 Task: Search one way flight ticket for 3 adults in first from Sanford: Orlando Sanford International Airport to Greenville: Pitt-greenville Airport on 5-2-2023. Stops: Non-stop only. Choice of flights is Emirates. Number of bags: 11 checked bags. Price is upto 35000. Outbound departure time preference is 12:30.
Action: Mouse moved to (274, 366)
Screenshot: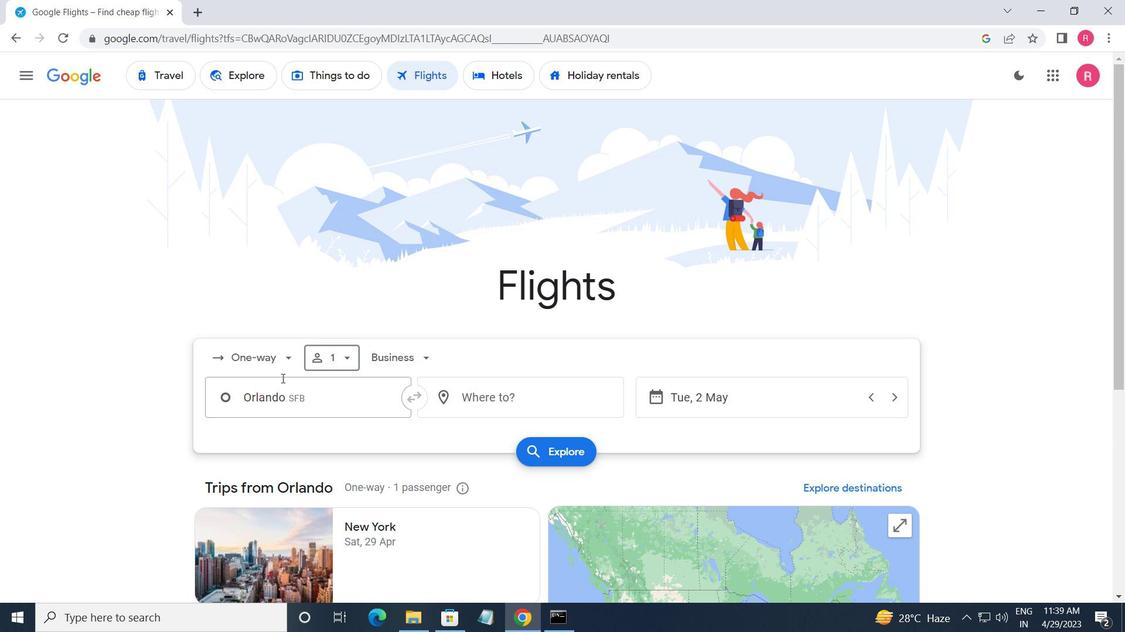 
Action: Mouse pressed left at (274, 366)
Screenshot: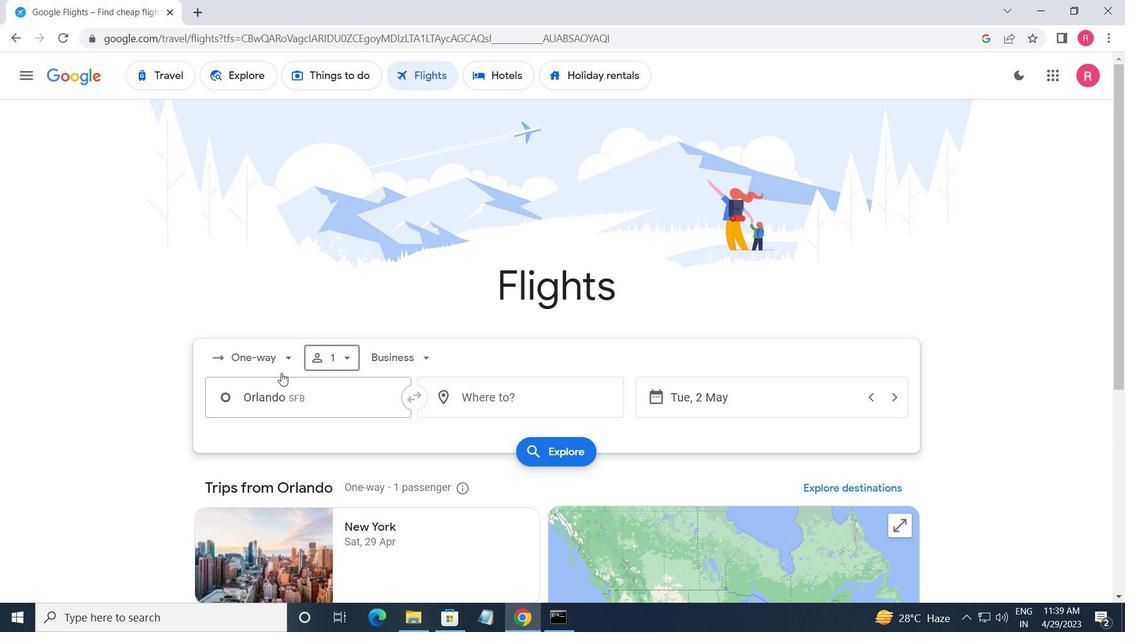
Action: Mouse moved to (277, 426)
Screenshot: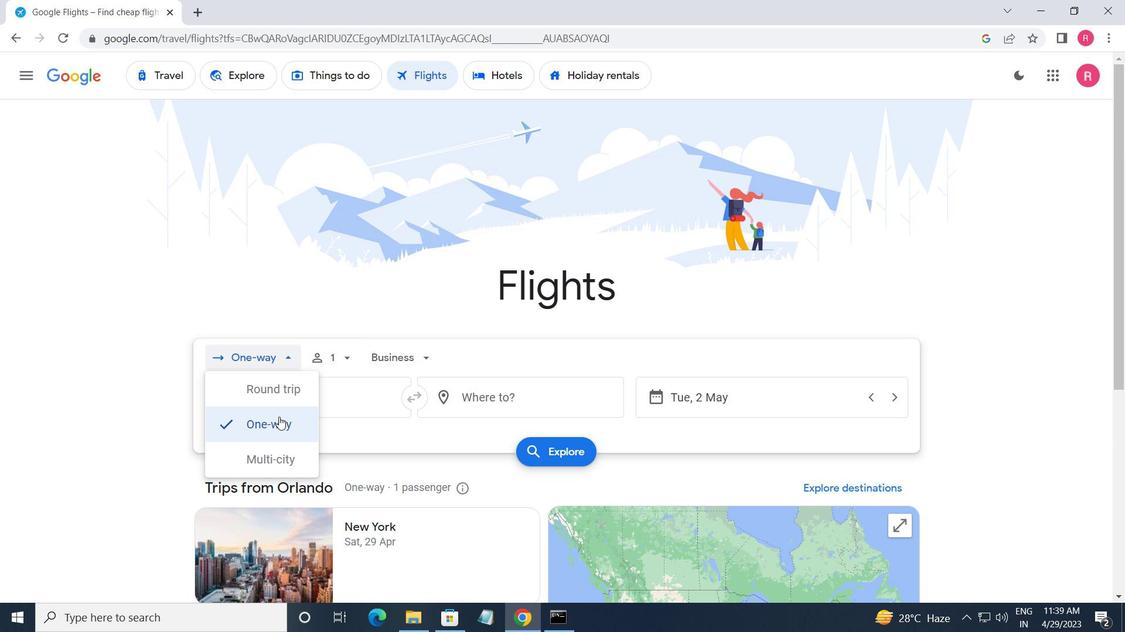 
Action: Mouse pressed left at (277, 426)
Screenshot: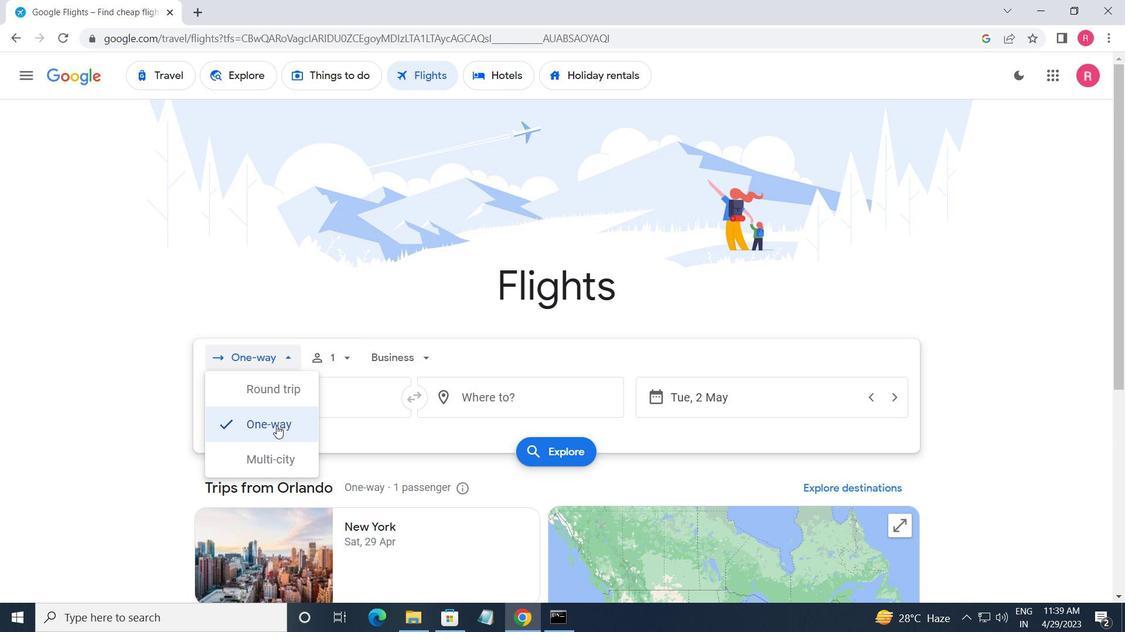 
Action: Mouse moved to (337, 363)
Screenshot: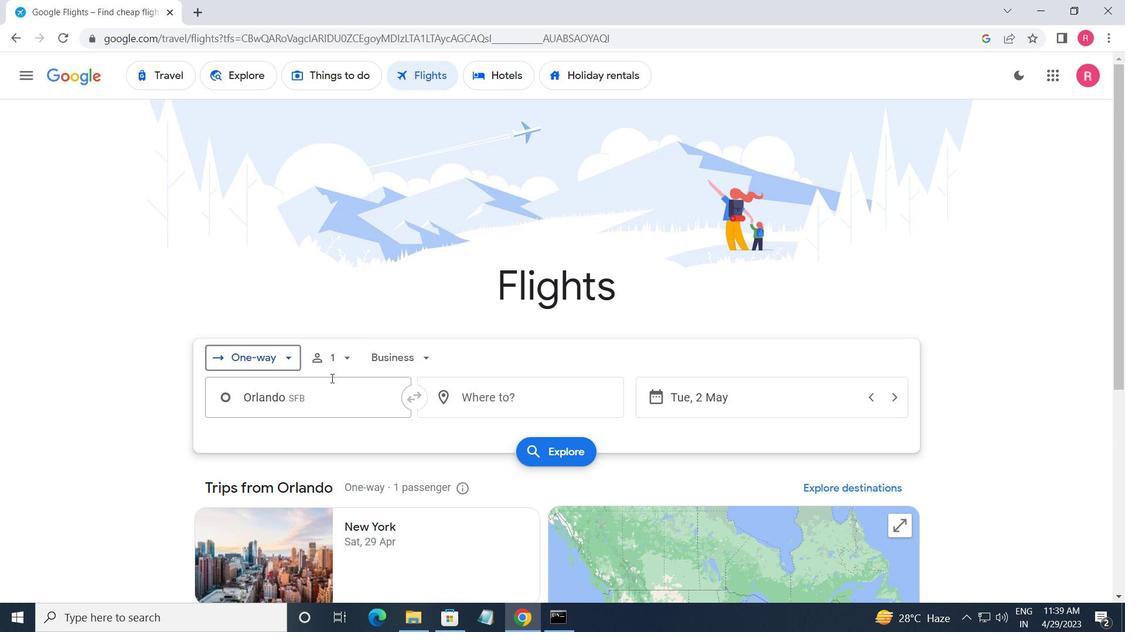 
Action: Mouse pressed left at (337, 363)
Screenshot: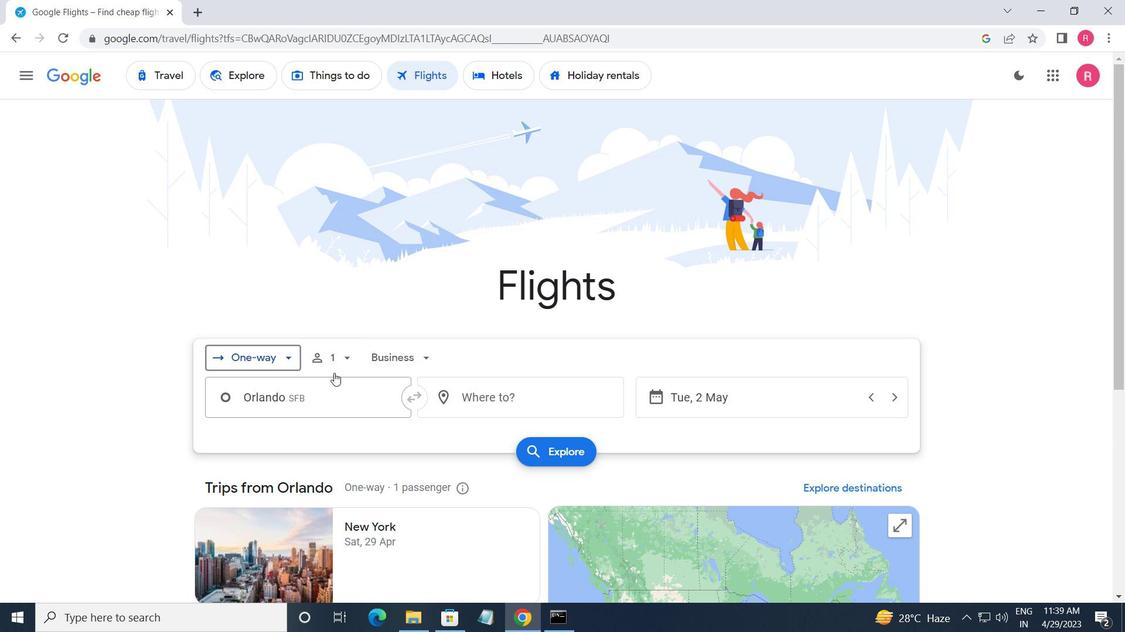 
Action: Mouse moved to (454, 399)
Screenshot: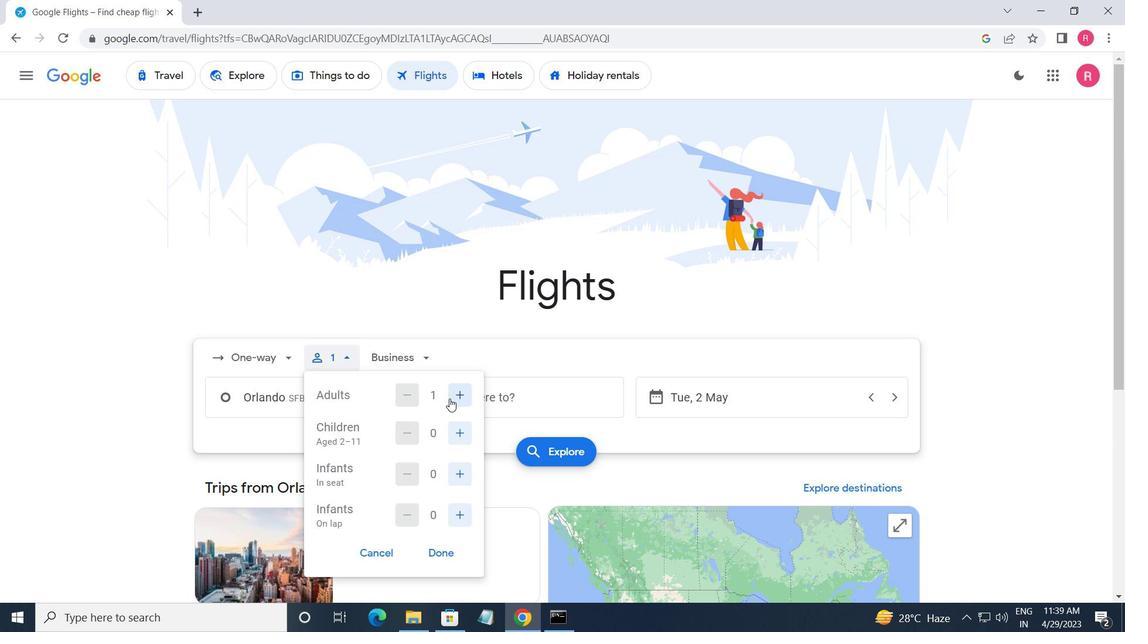 
Action: Mouse pressed left at (454, 399)
Screenshot: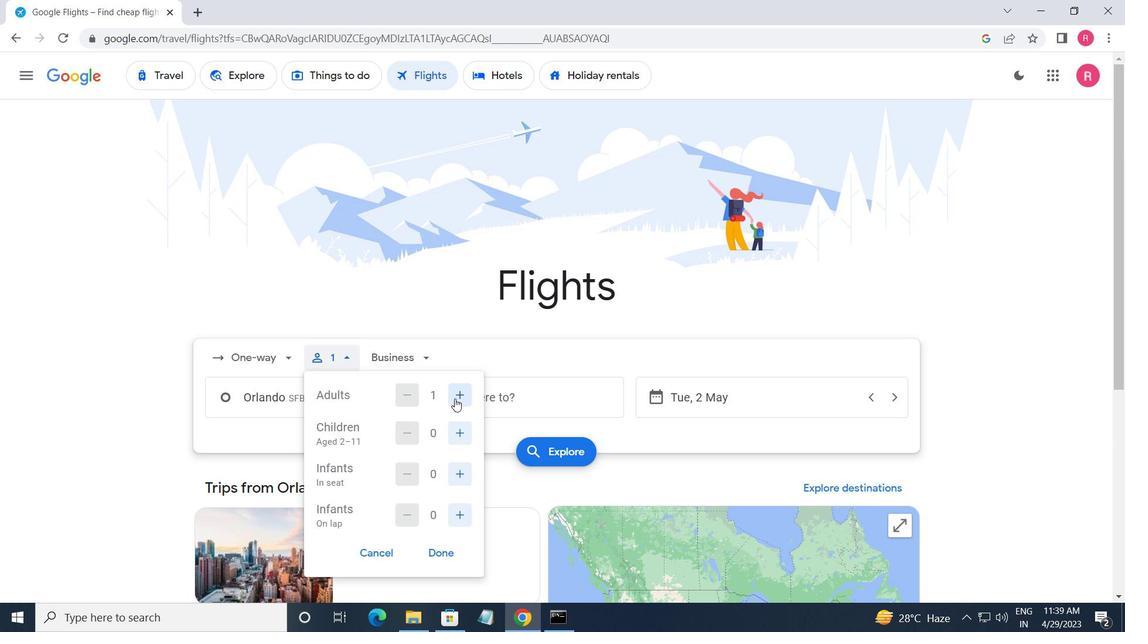 
Action: Mouse pressed left at (454, 399)
Screenshot: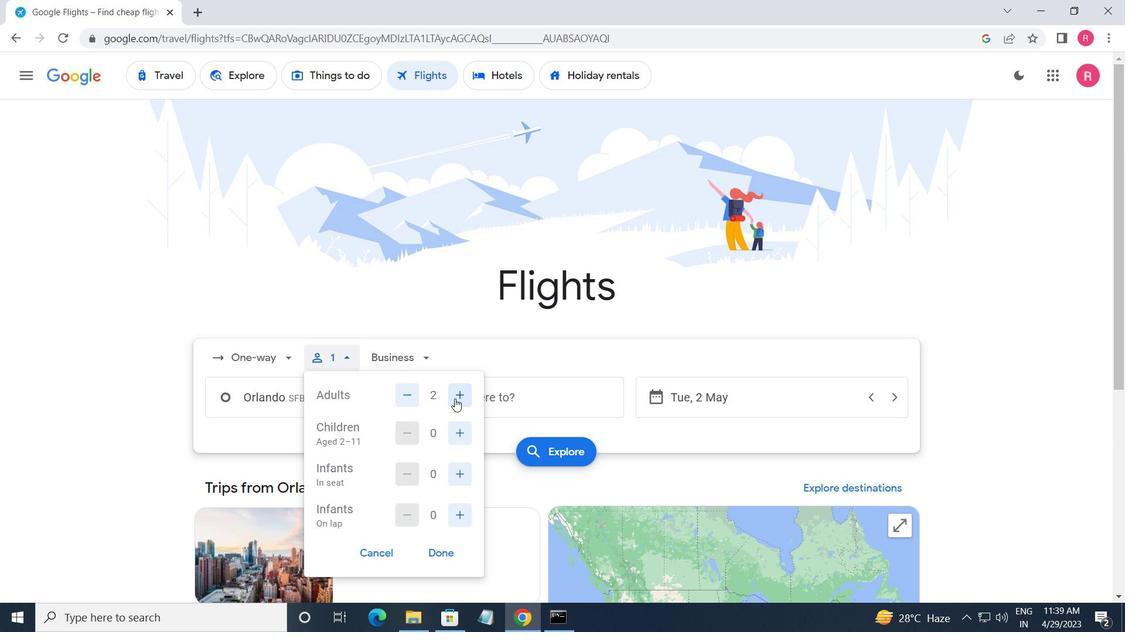 
Action: Mouse moved to (403, 362)
Screenshot: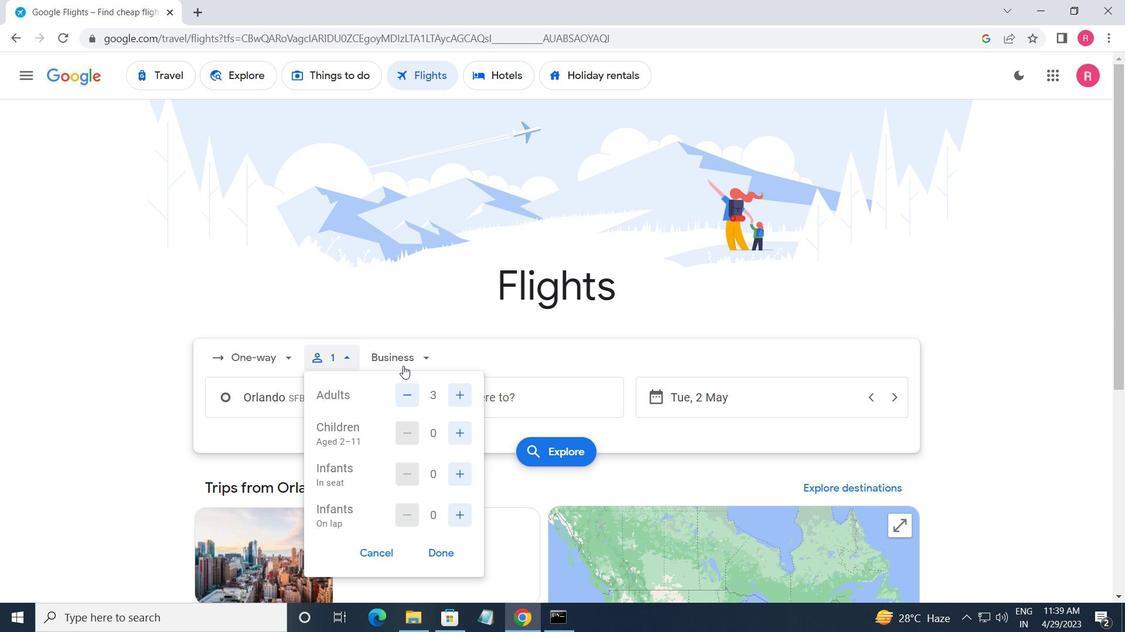 
Action: Mouse pressed left at (403, 362)
Screenshot: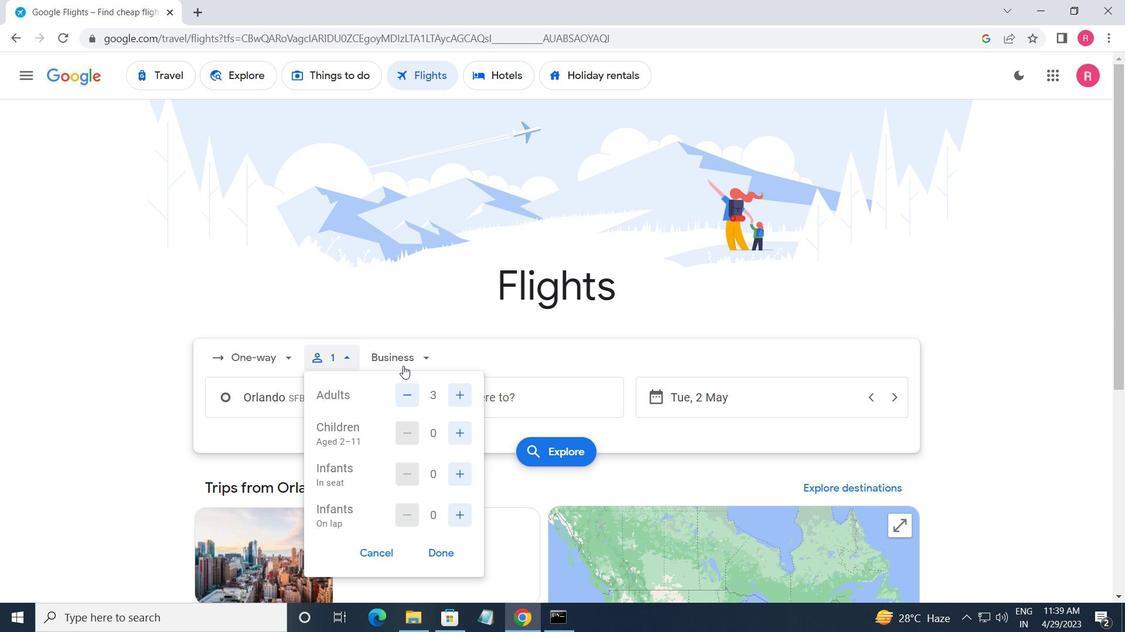 
Action: Mouse moved to (432, 488)
Screenshot: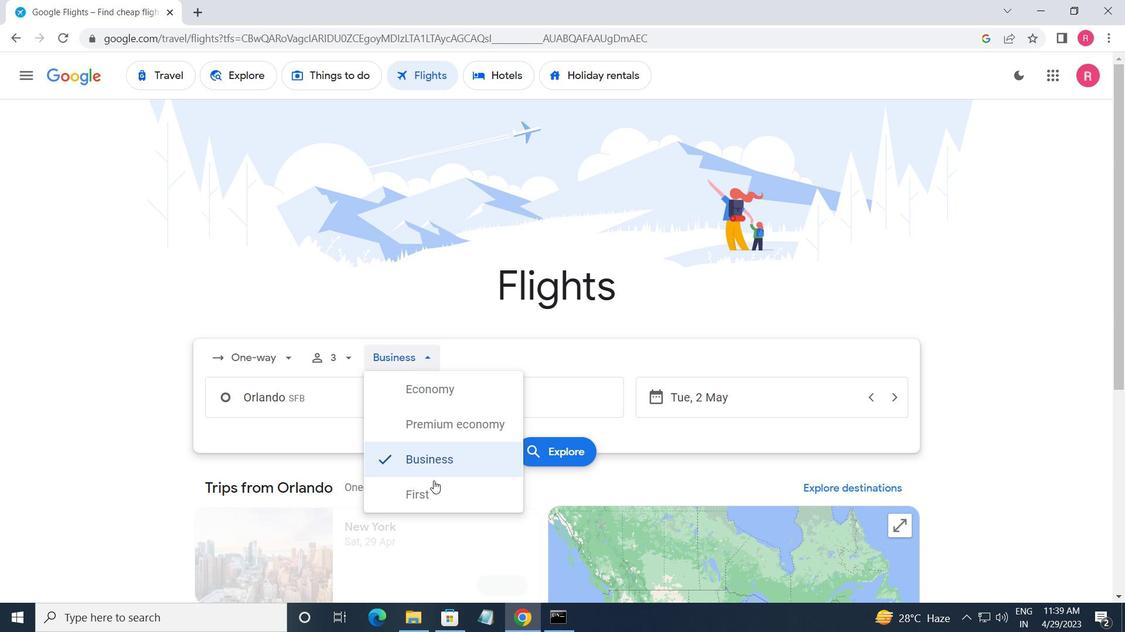 
Action: Mouse pressed left at (432, 488)
Screenshot: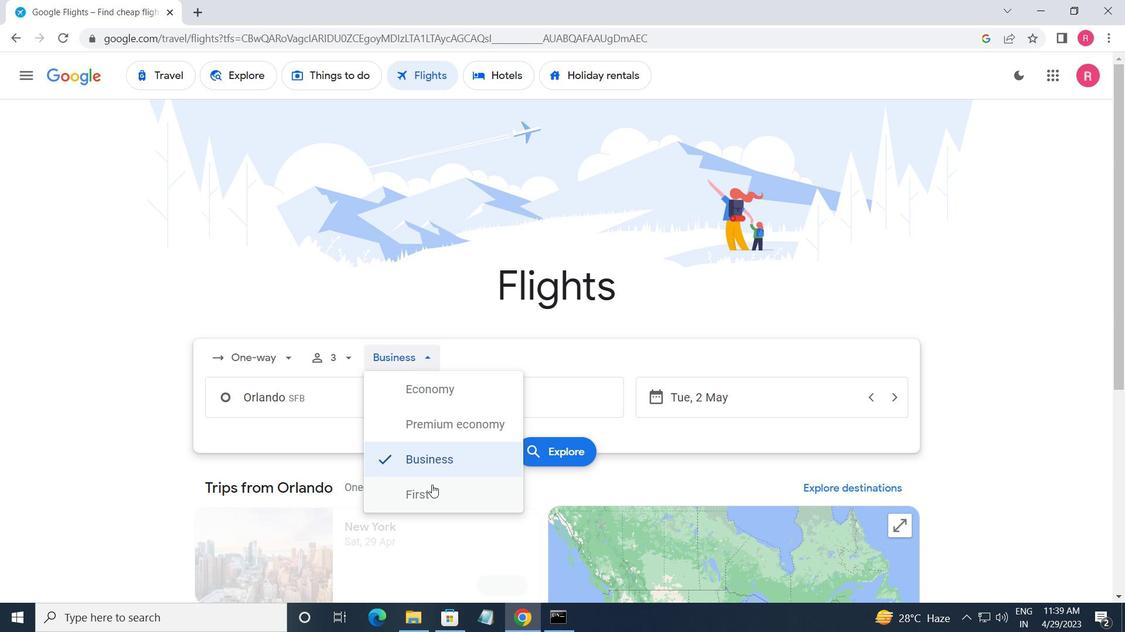 
Action: Mouse moved to (326, 410)
Screenshot: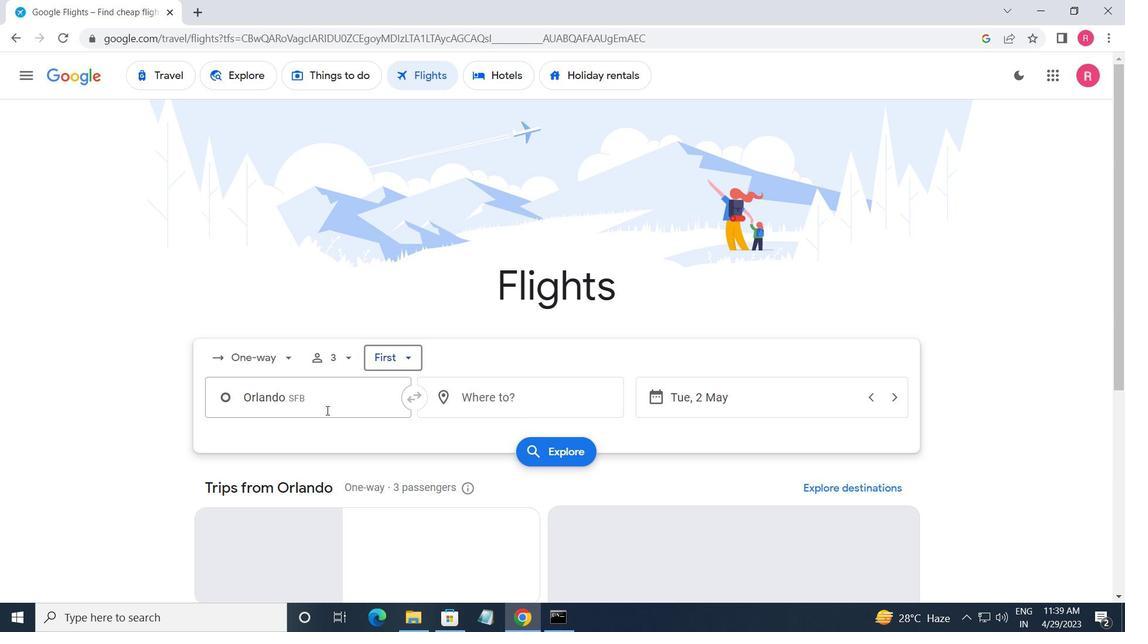 
Action: Mouse pressed left at (326, 410)
Screenshot: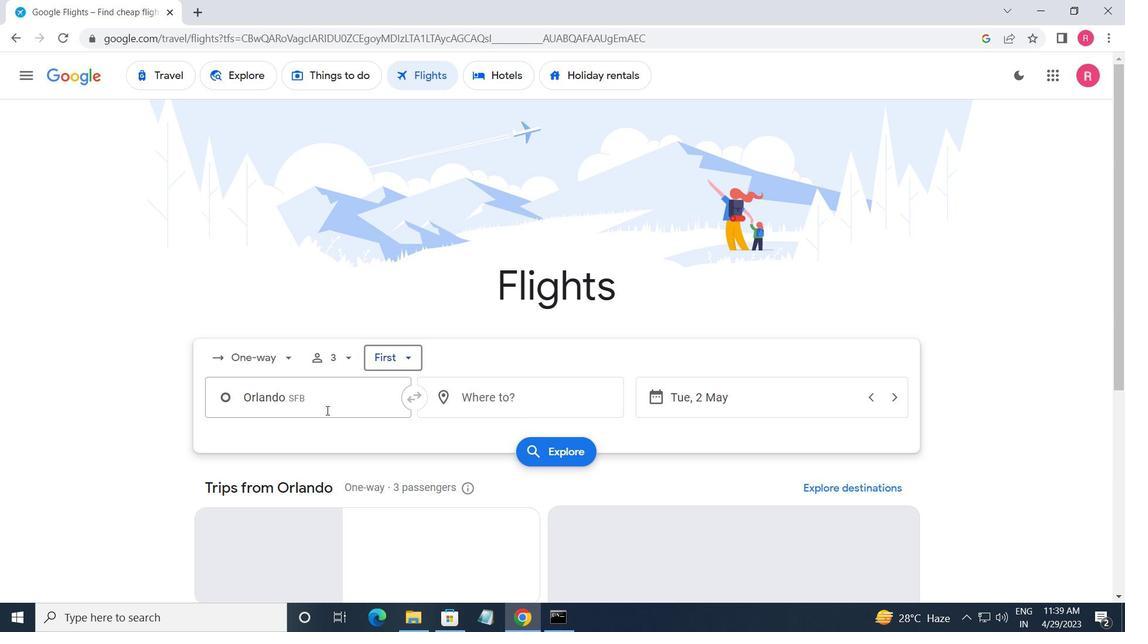 
Action: Mouse moved to (353, 513)
Screenshot: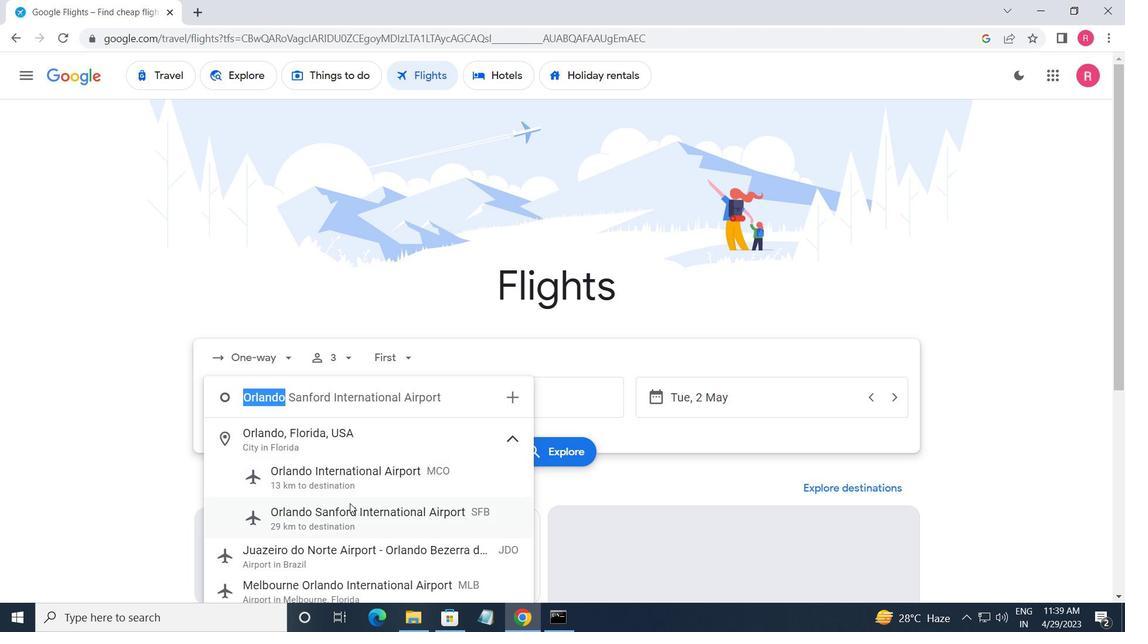 
Action: Mouse pressed left at (353, 513)
Screenshot: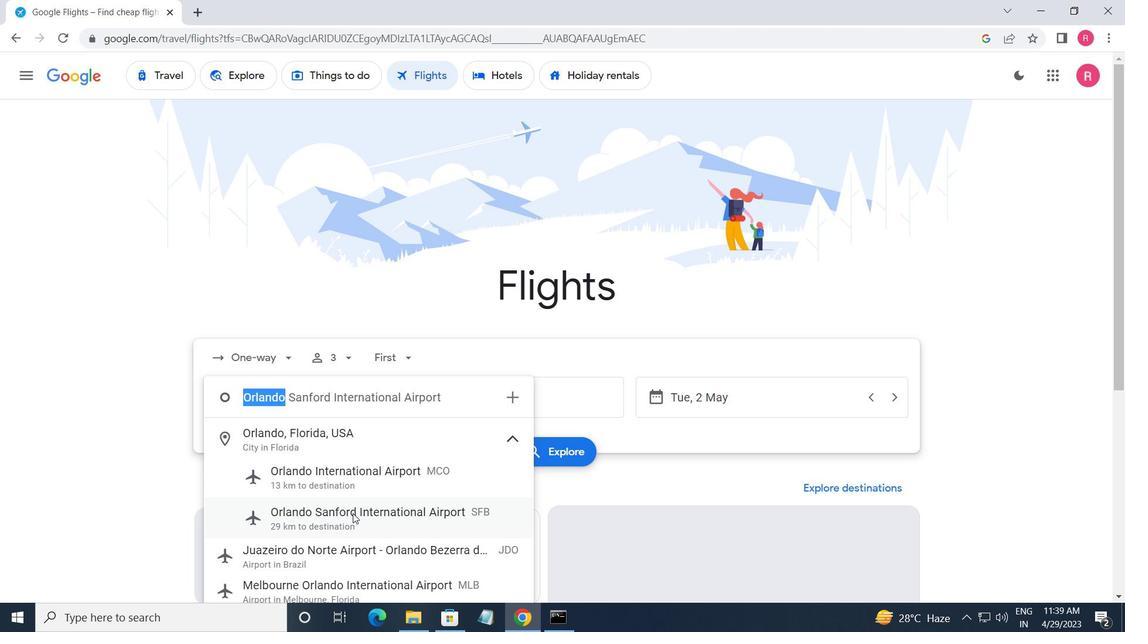 
Action: Mouse moved to (522, 396)
Screenshot: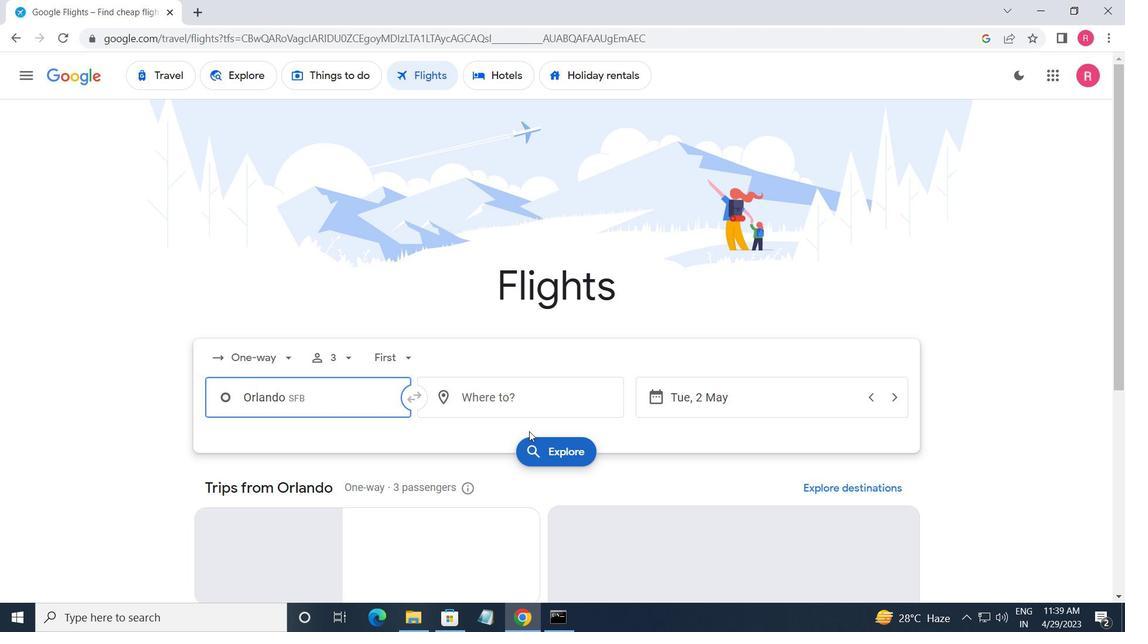 
Action: Mouse pressed left at (522, 396)
Screenshot: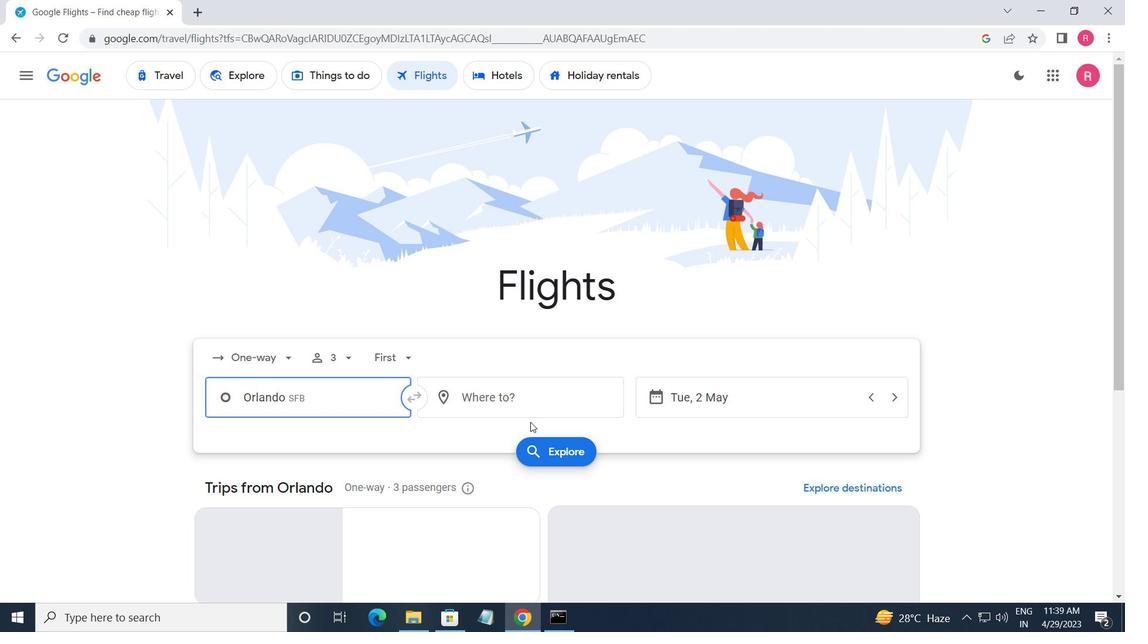 
Action: Mouse moved to (496, 540)
Screenshot: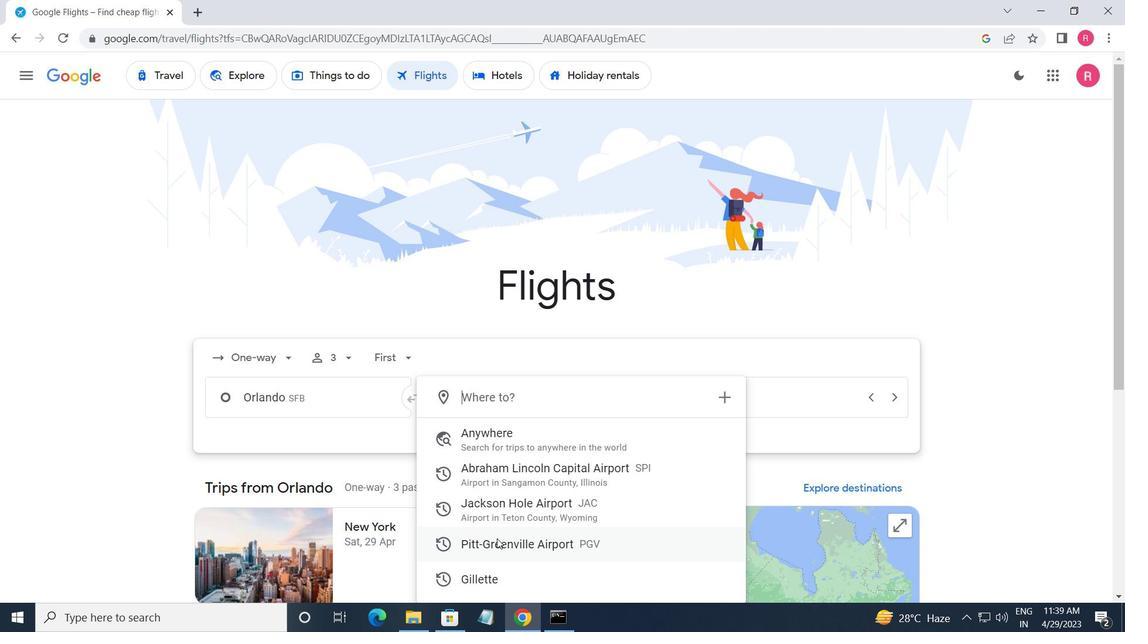 
Action: Mouse pressed left at (496, 540)
Screenshot: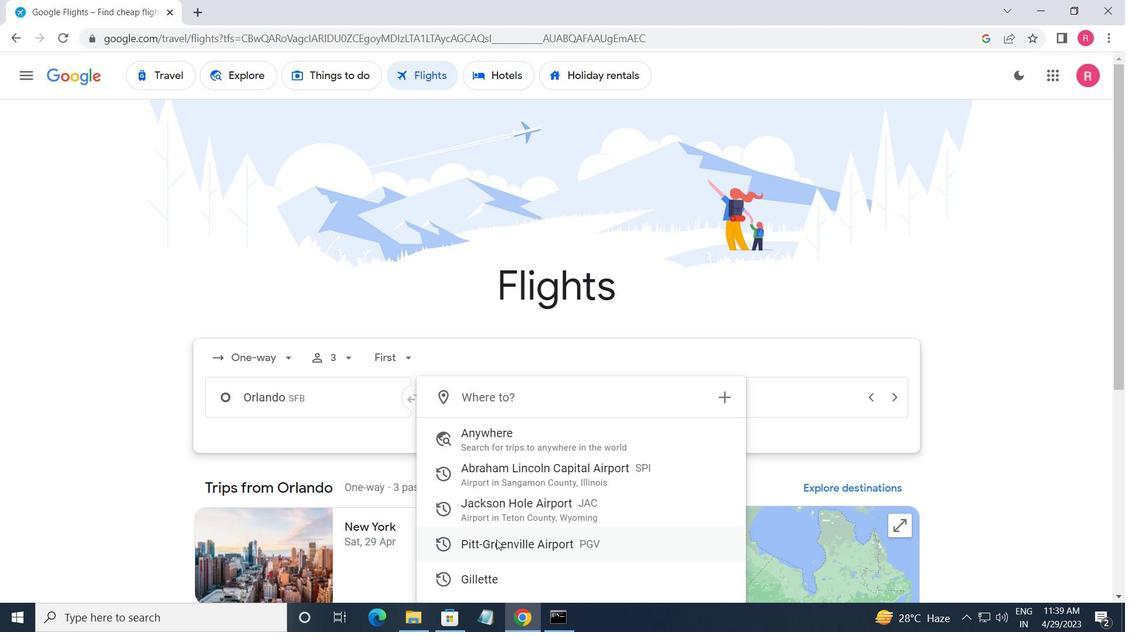 
Action: Mouse moved to (730, 393)
Screenshot: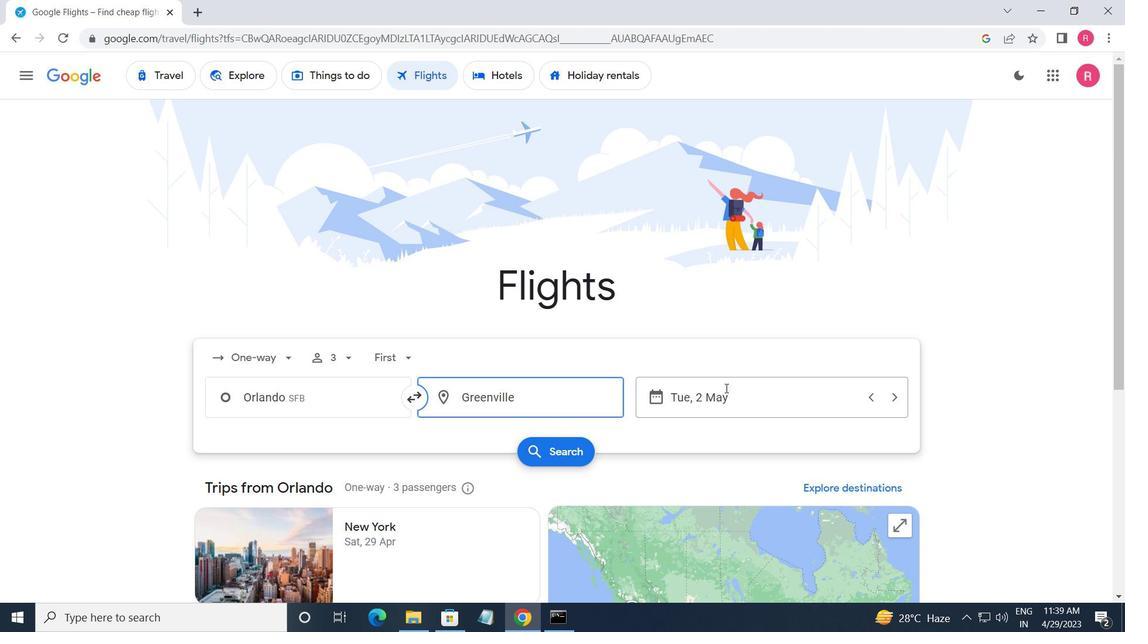 
Action: Mouse pressed left at (730, 393)
Screenshot: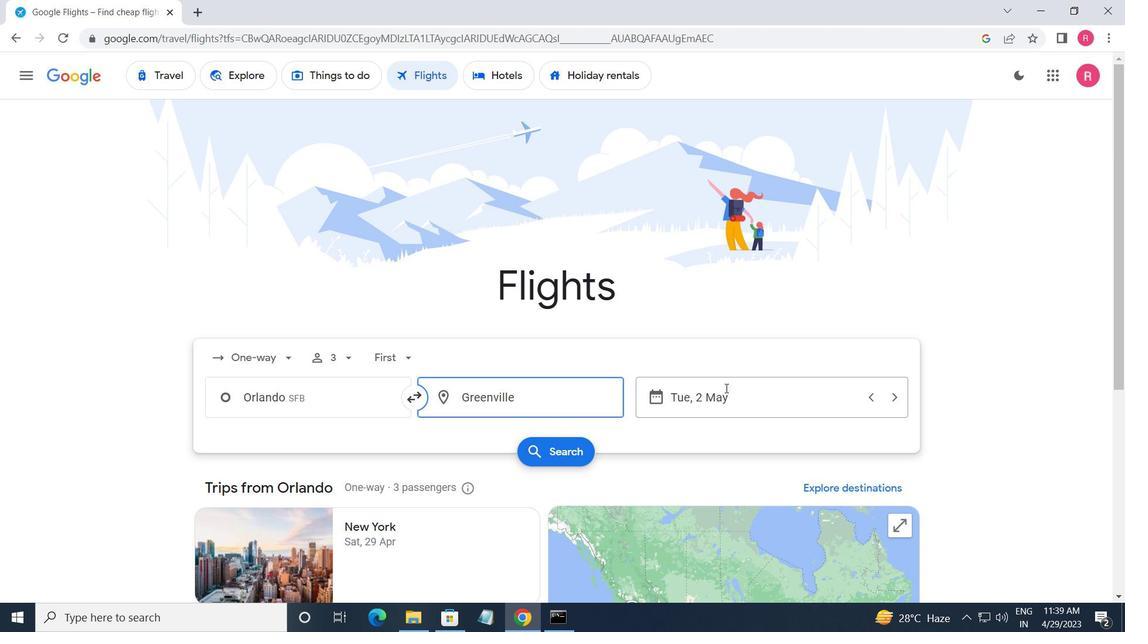 
Action: Mouse moved to (736, 332)
Screenshot: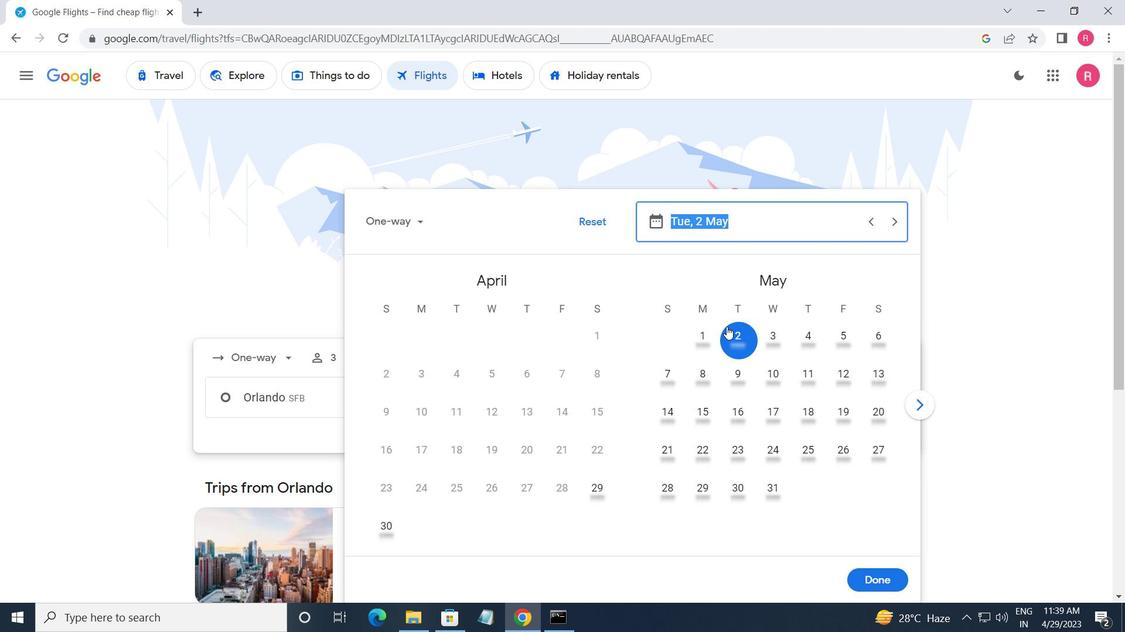 
Action: Mouse pressed left at (736, 332)
Screenshot: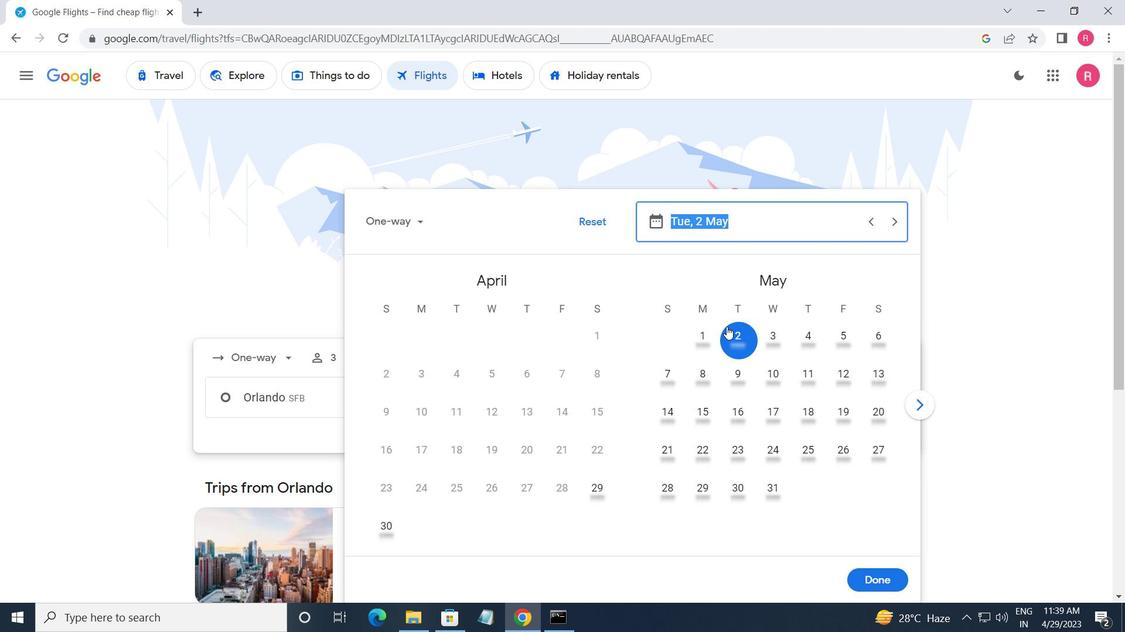
Action: Mouse moved to (872, 584)
Screenshot: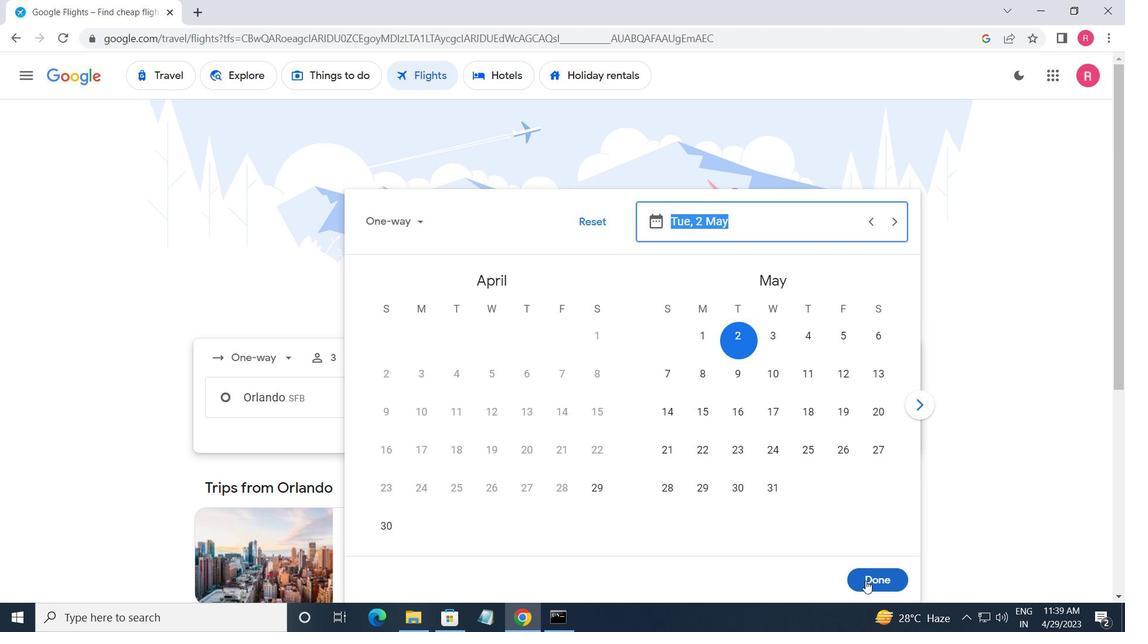 
Action: Mouse pressed left at (872, 584)
Screenshot: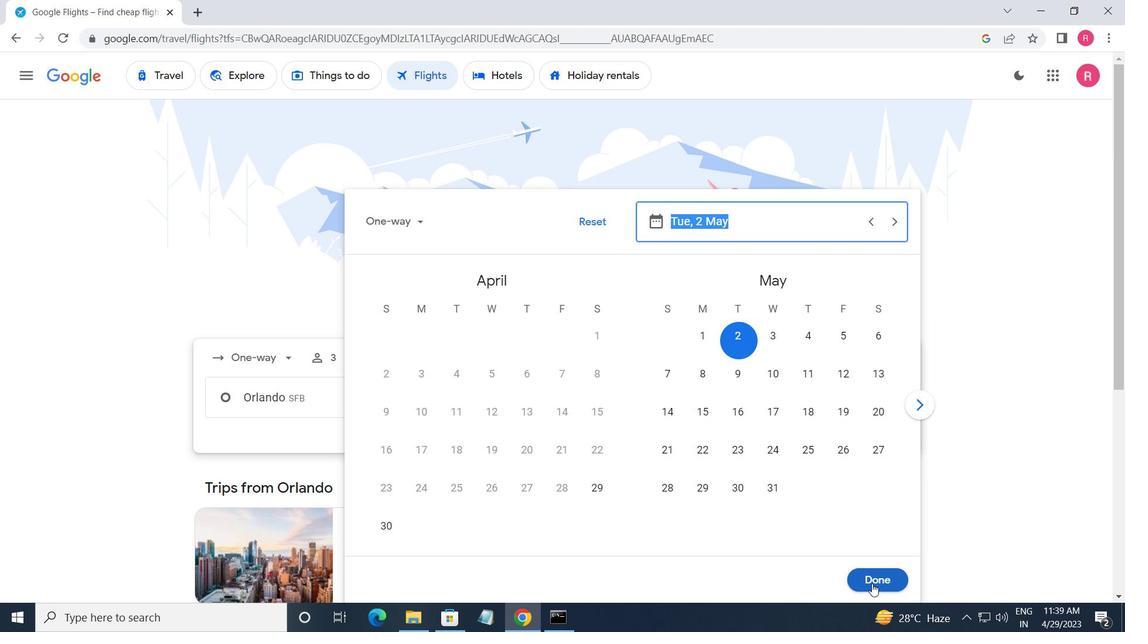 
Action: Mouse moved to (552, 450)
Screenshot: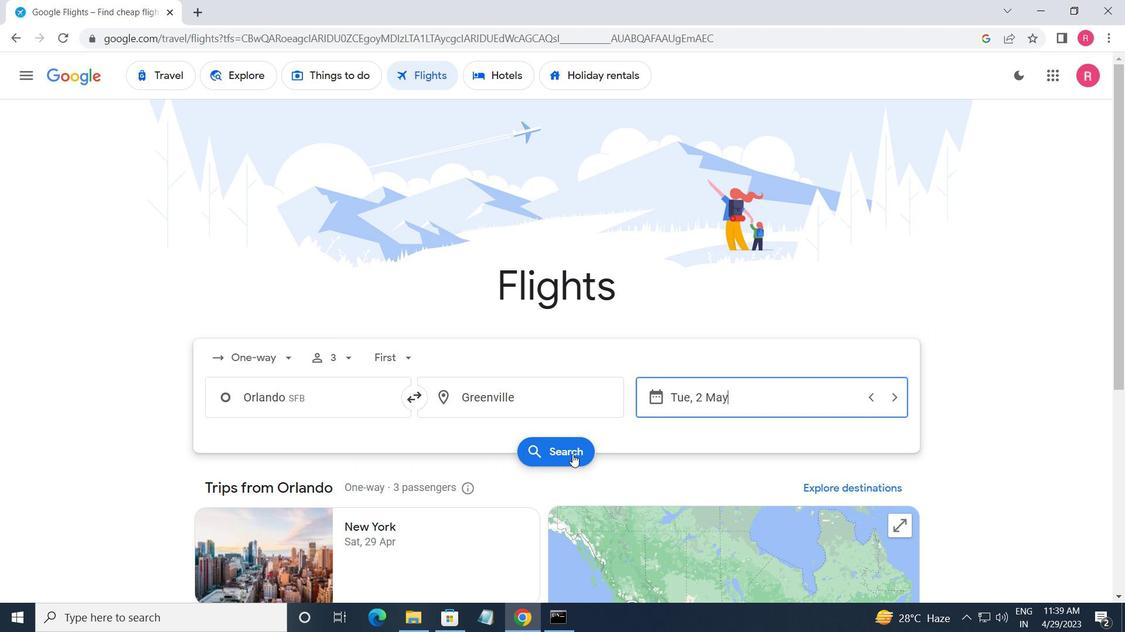 
Action: Mouse pressed left at (552, 450)
Screenshot: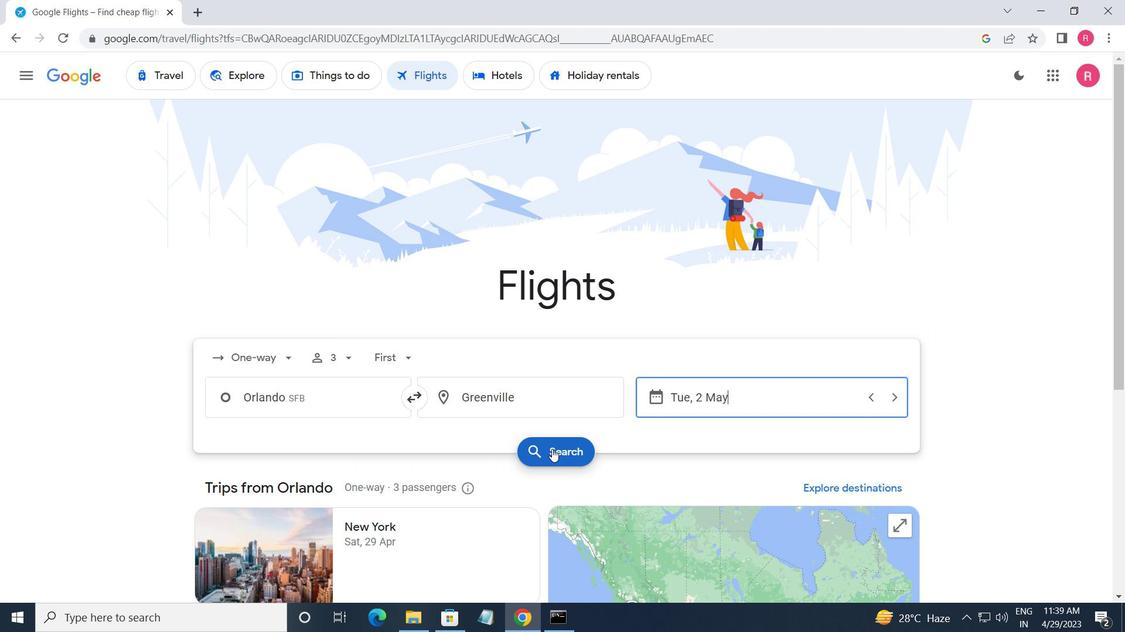 
Action: Mouse moved to (215, 214)
Screenshot: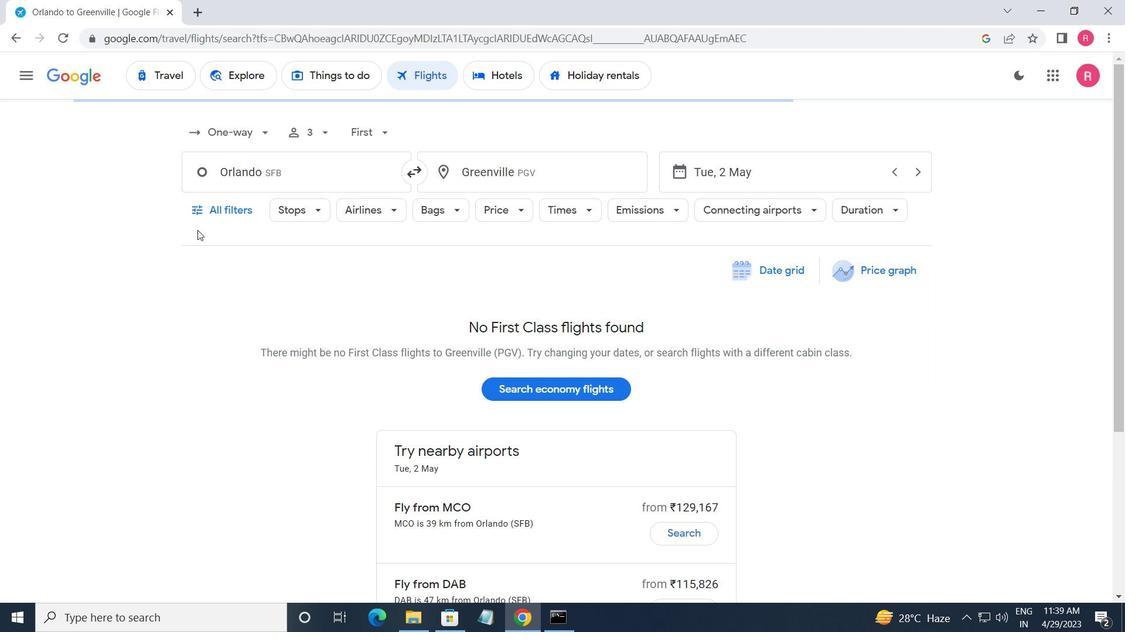 
Action: Mouse pressed left at (215, 214)
Screenshot: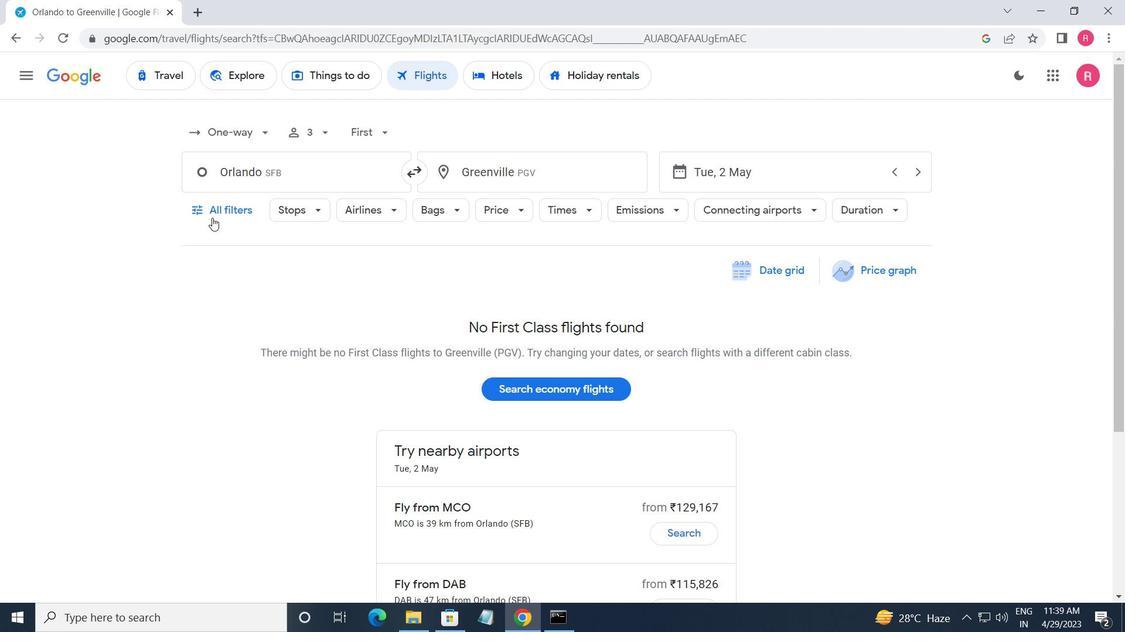 
Action: Mouse moved to (257, 356)
Screenshot: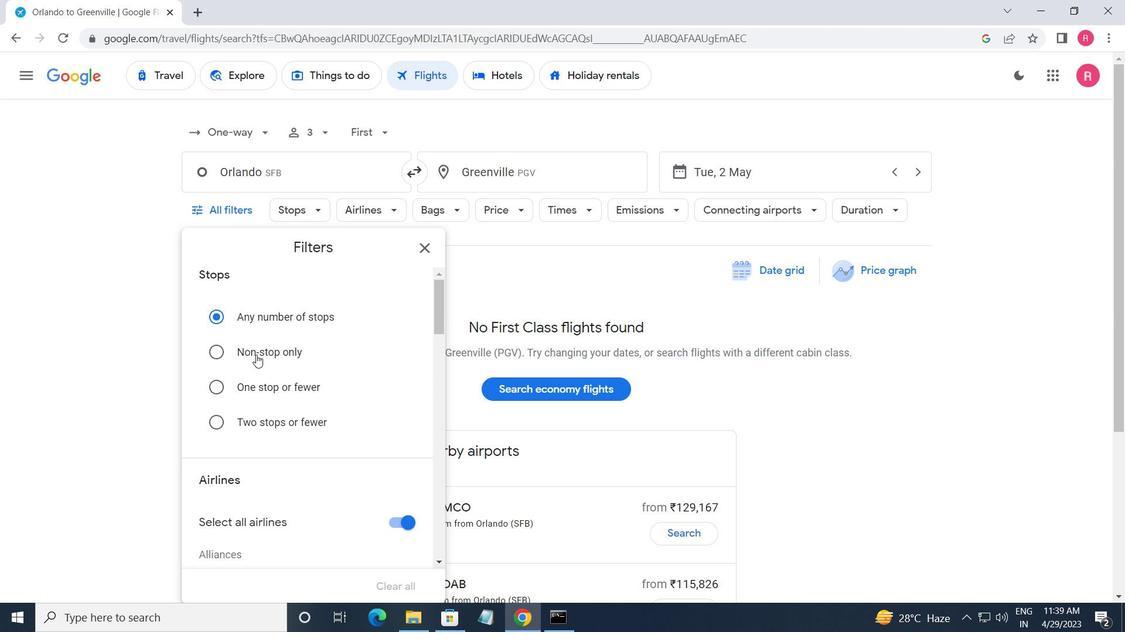 
Action: Mouse pressed left at (257, 356)
Screenshot: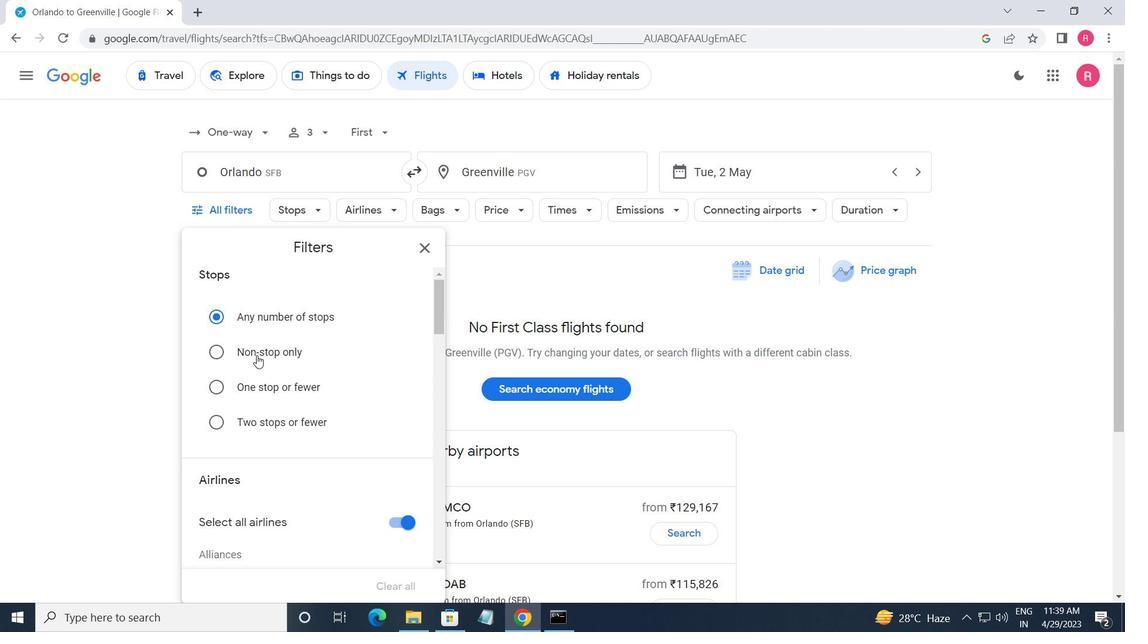 
Action: Mouse moved to (254, 358)
Screenshot: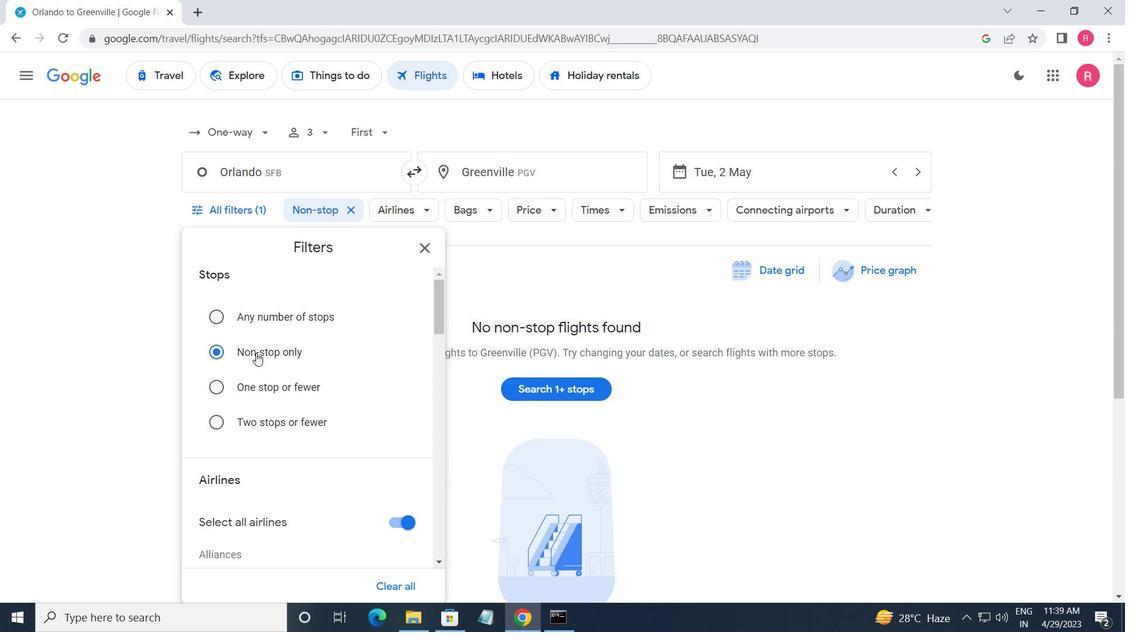 
Action: Mouse scrolled (254, 358) with delta (0, 0)
Screenshot: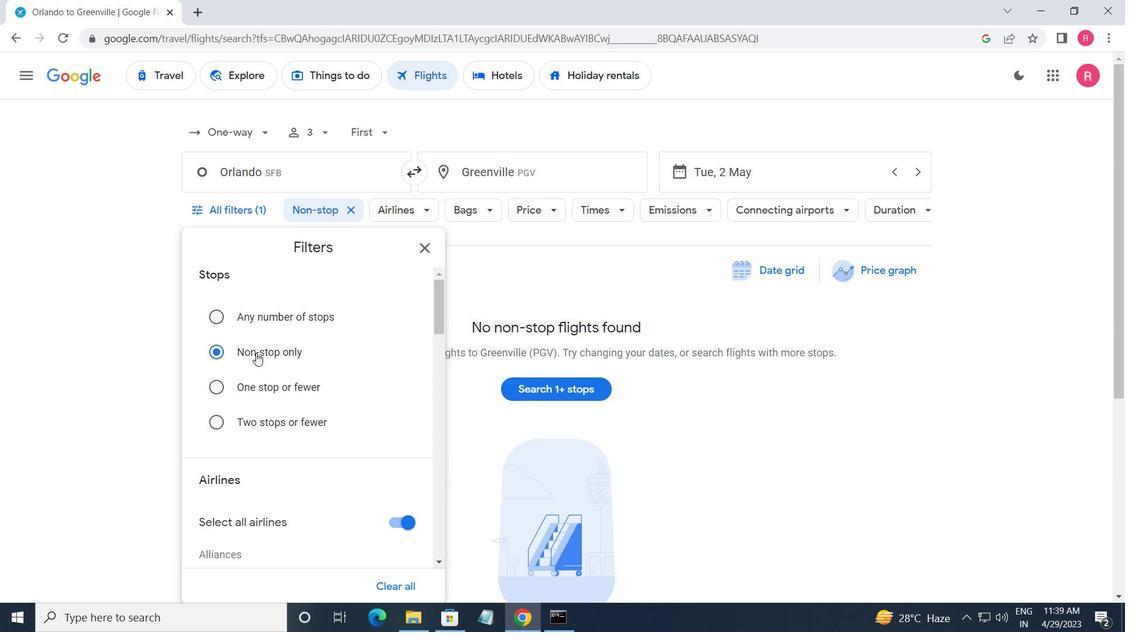 
Action: Mouse moved to (260, 365)
Screenshot: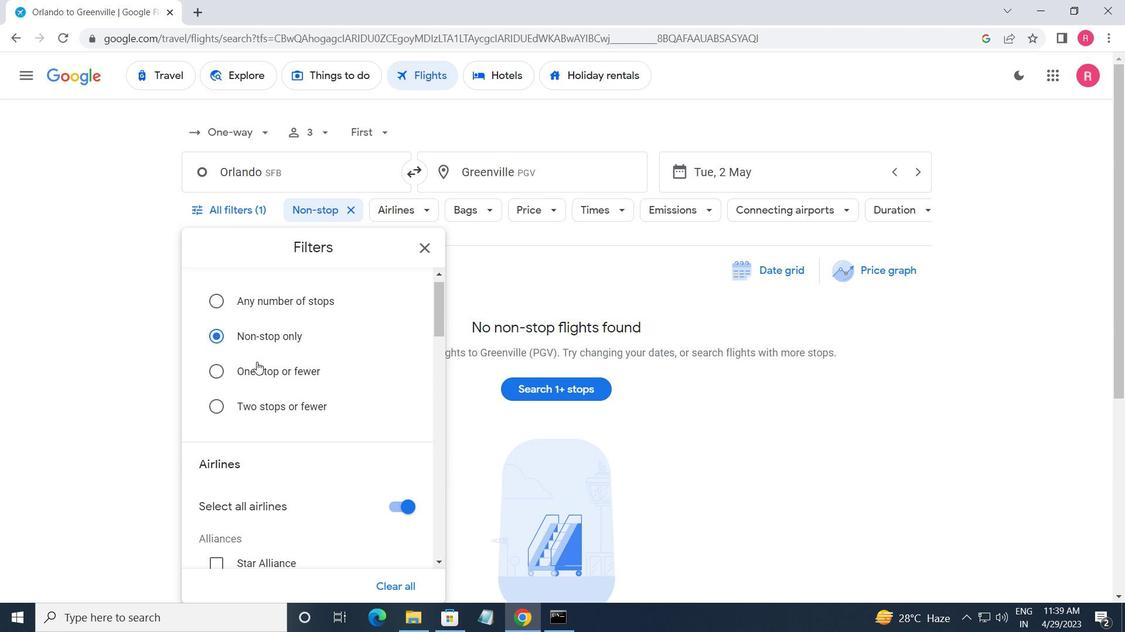 
Action: Mouse scrolled (260, 365) with delta (0, 0)
Screenshot: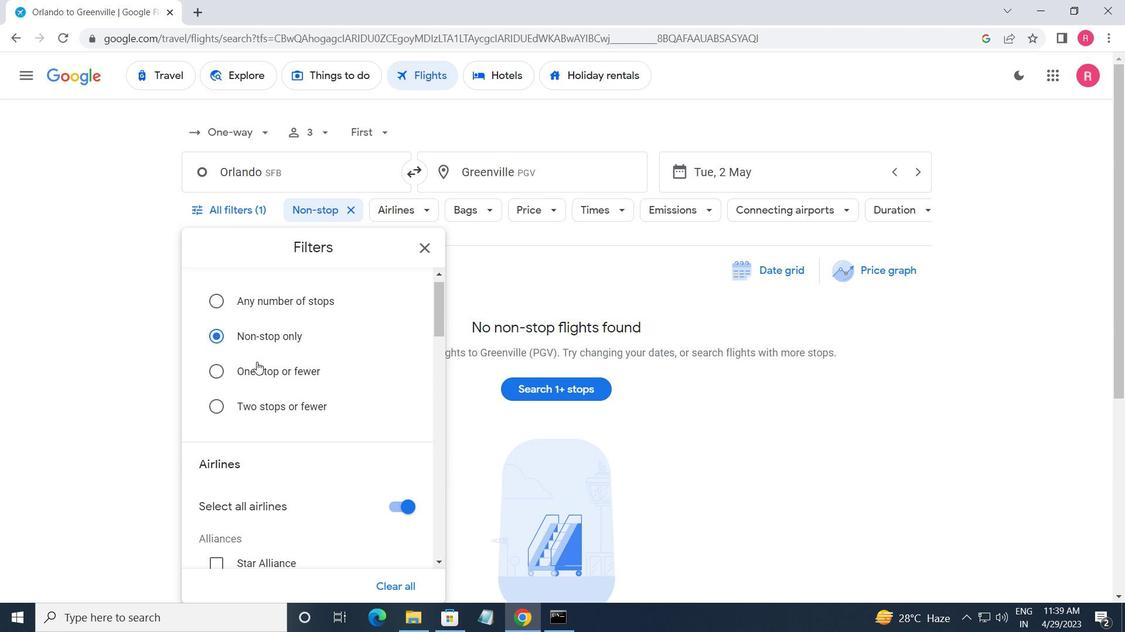
Action: Mouse moved to (401, 381)
Screenshot: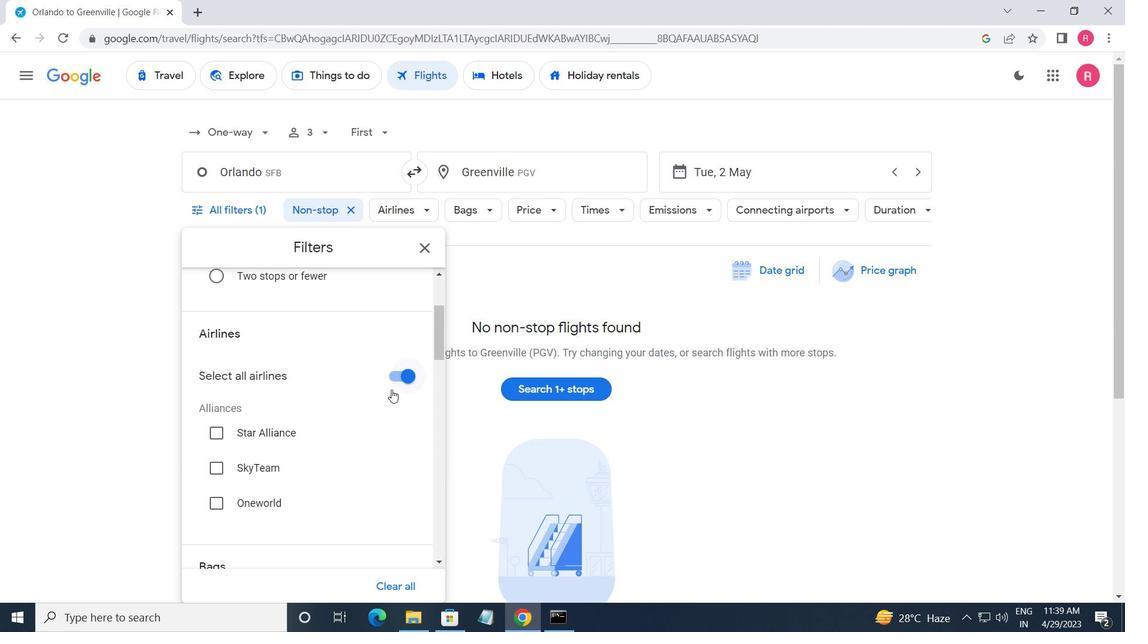 
Action: Mouse scrolled (401, 380) with delta (0, 0)
Screenshot: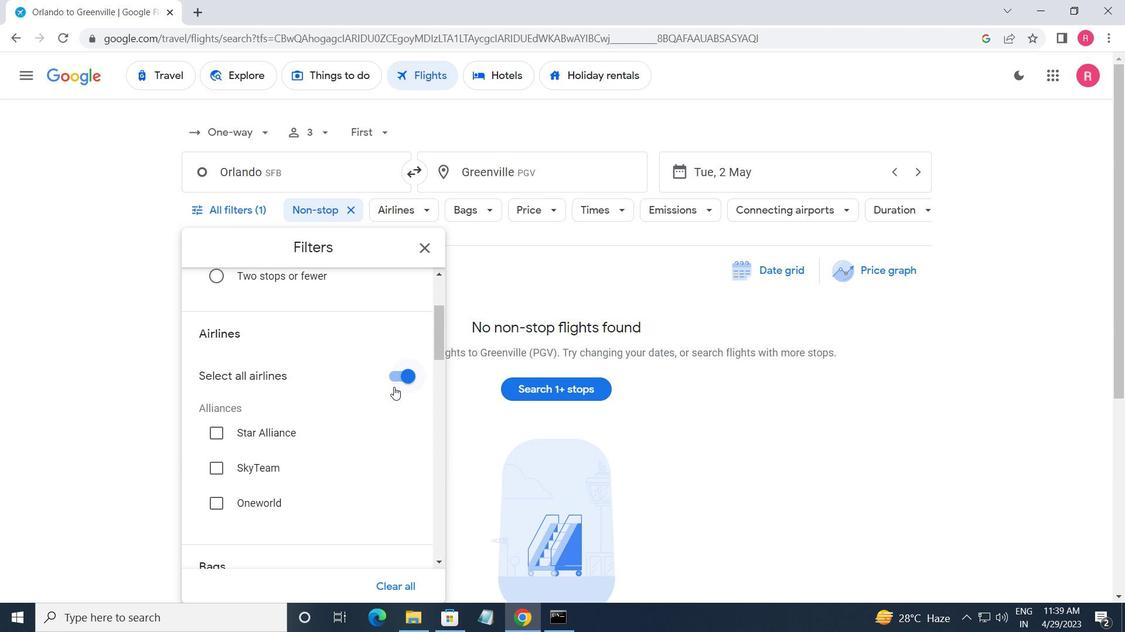 
Action: Mouse moved to (388, 369)
Screenshot: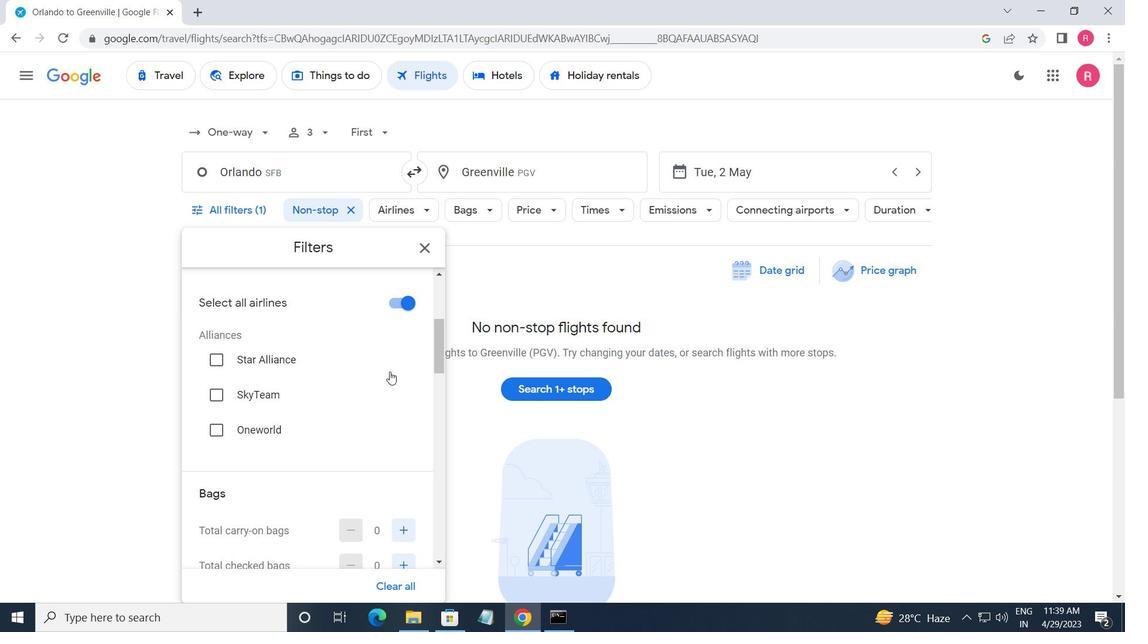 
Action: Mouse scrolled (388, 369) with delta (0, 0)
Screenshot: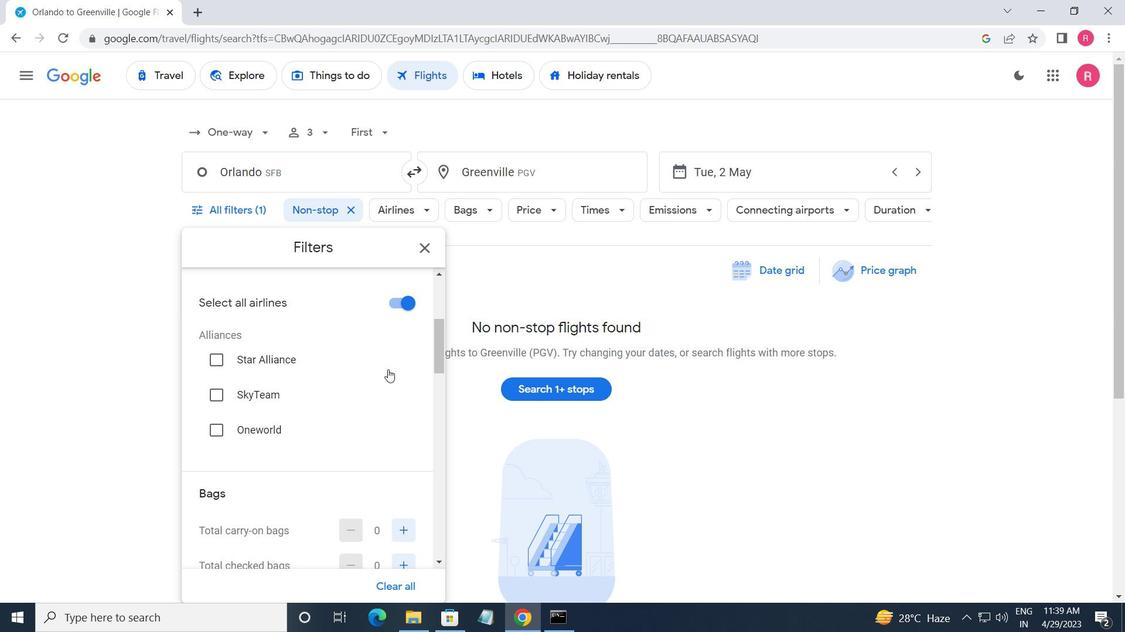 
Action: Mouse moved to (389, 373)
Screenshot: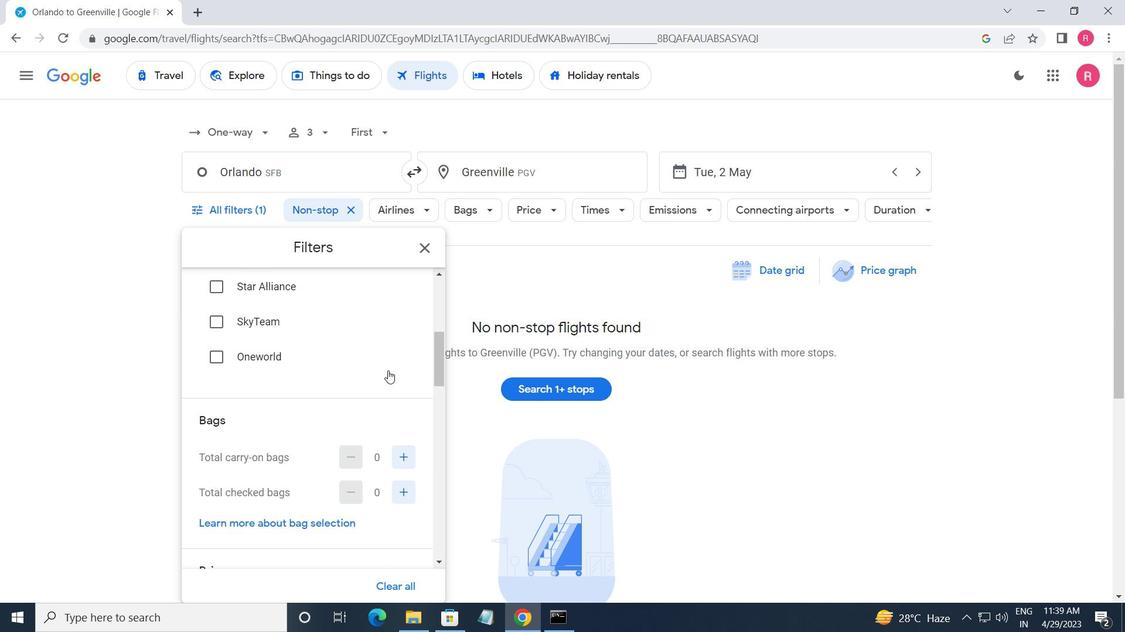 
Action: Mouse scrolled (389, 373) with delta (0, 0)
Screenshot: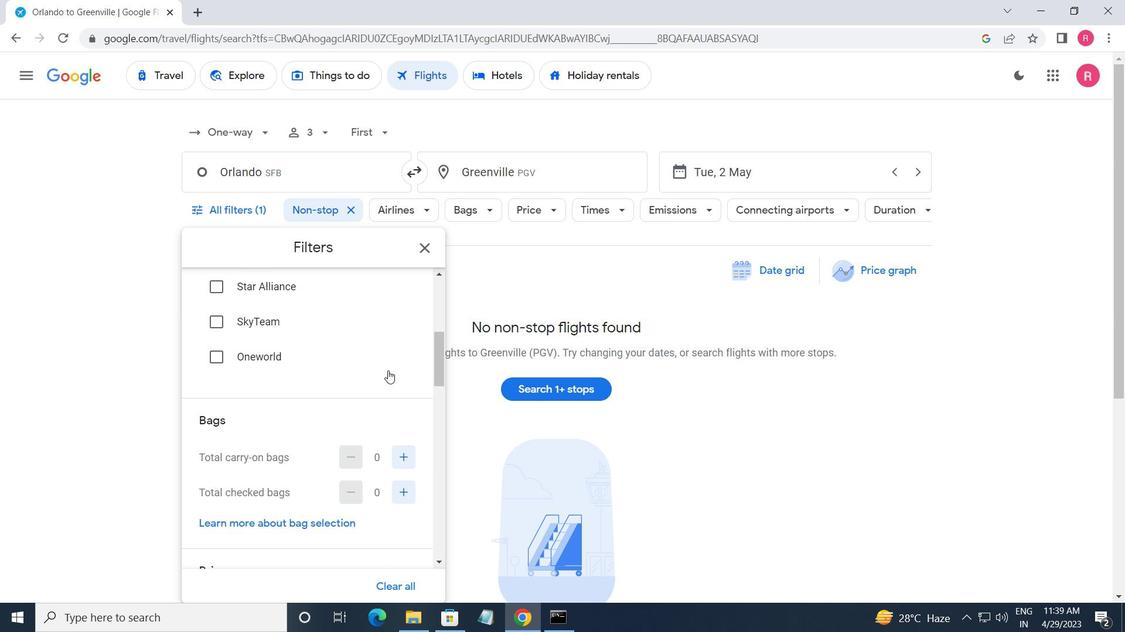 
Action: Mouse moved to (400, 418)
Screenshot: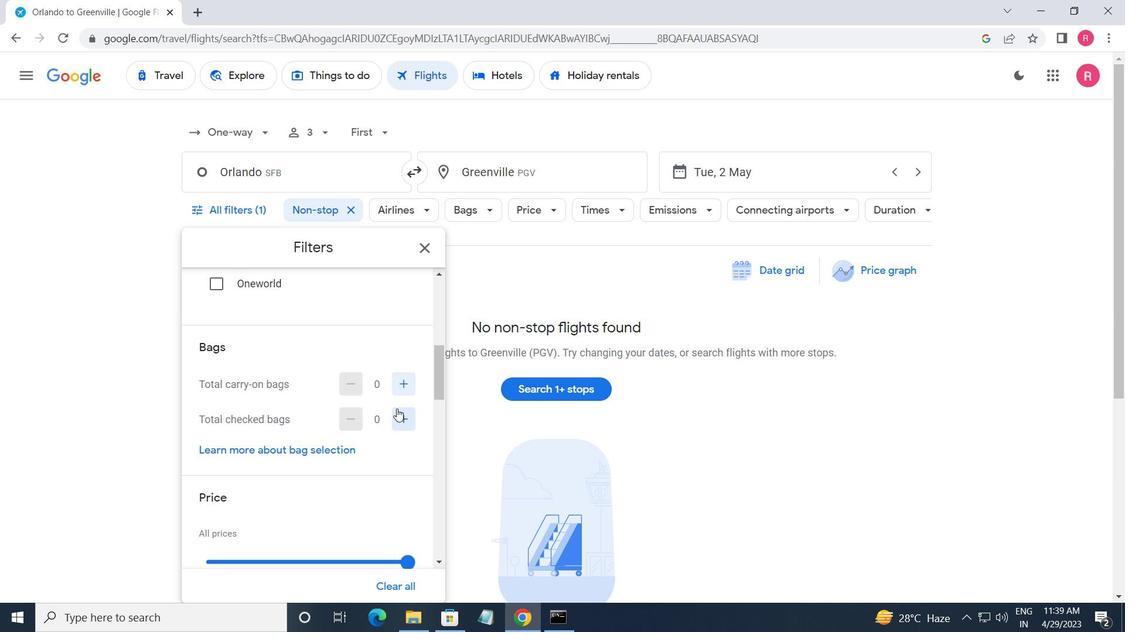 
Action: Mouse pressed left at (400, 418)
Screenshot: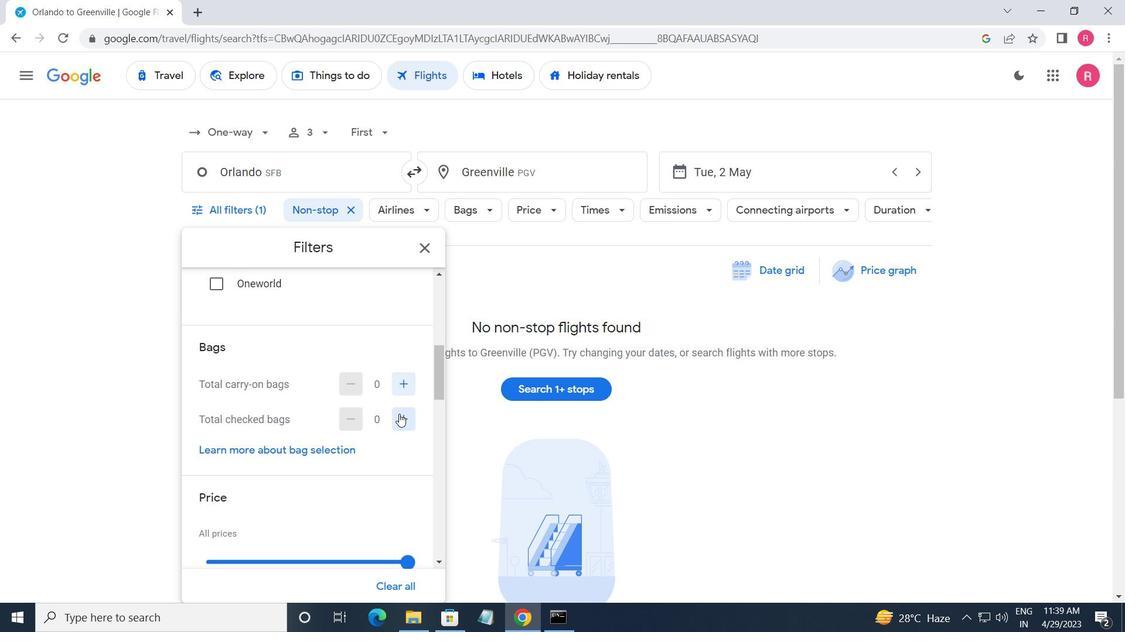 
Action: Mouse pressed left at (400, 418)
Screenshot: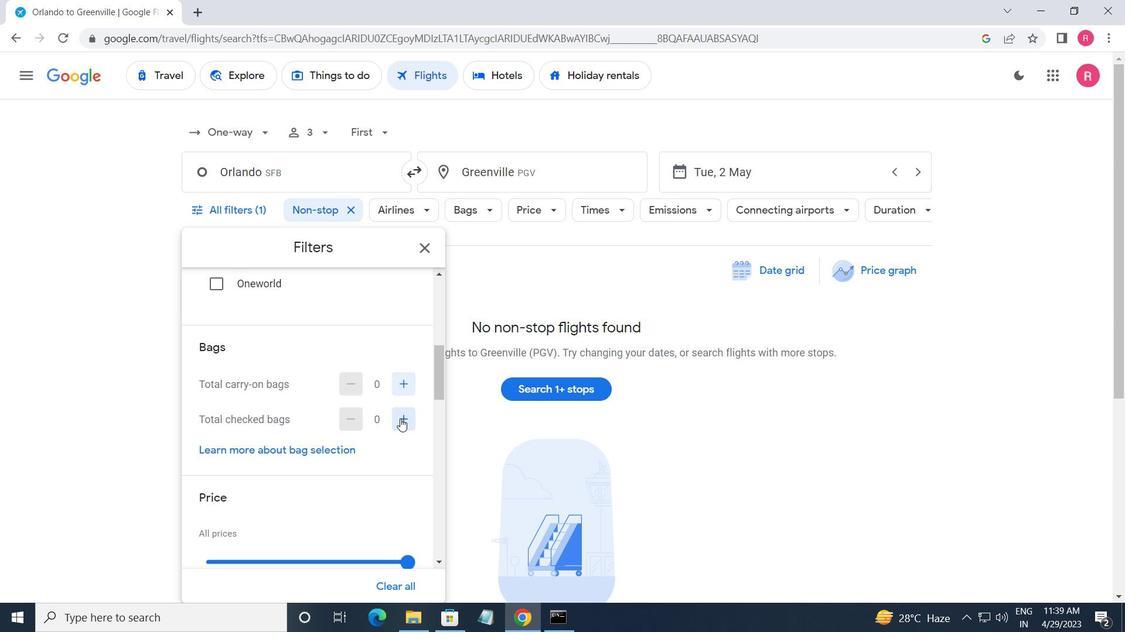 
Action: Mouse pressed left at (400, 418)
Screenshot: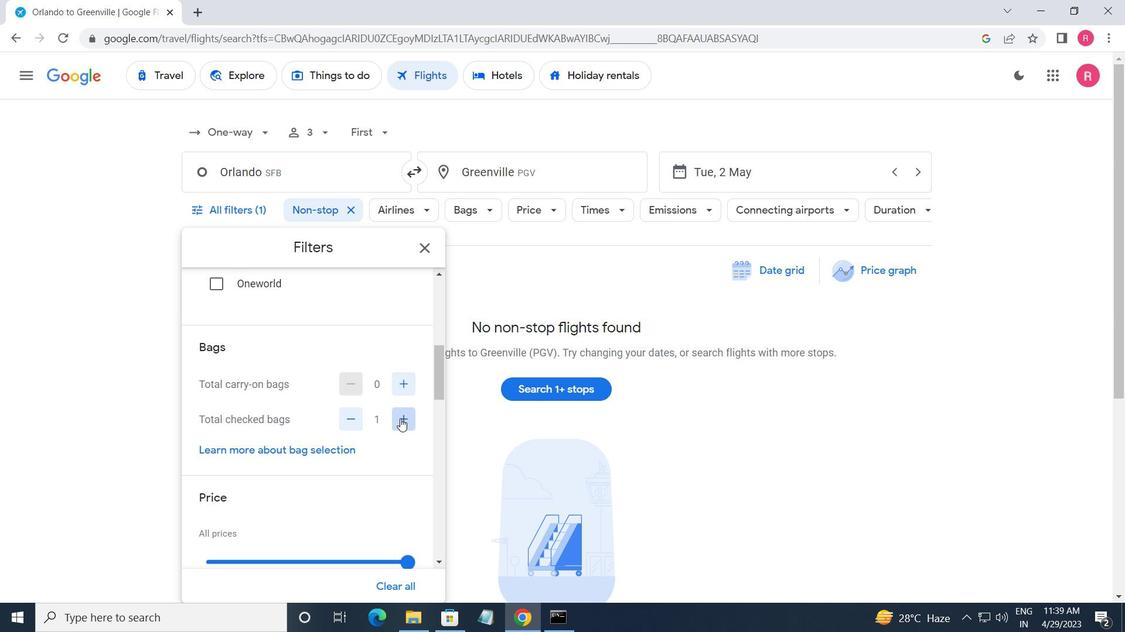 
Action: Mouse pressed left at (400, 418)
Screenshot: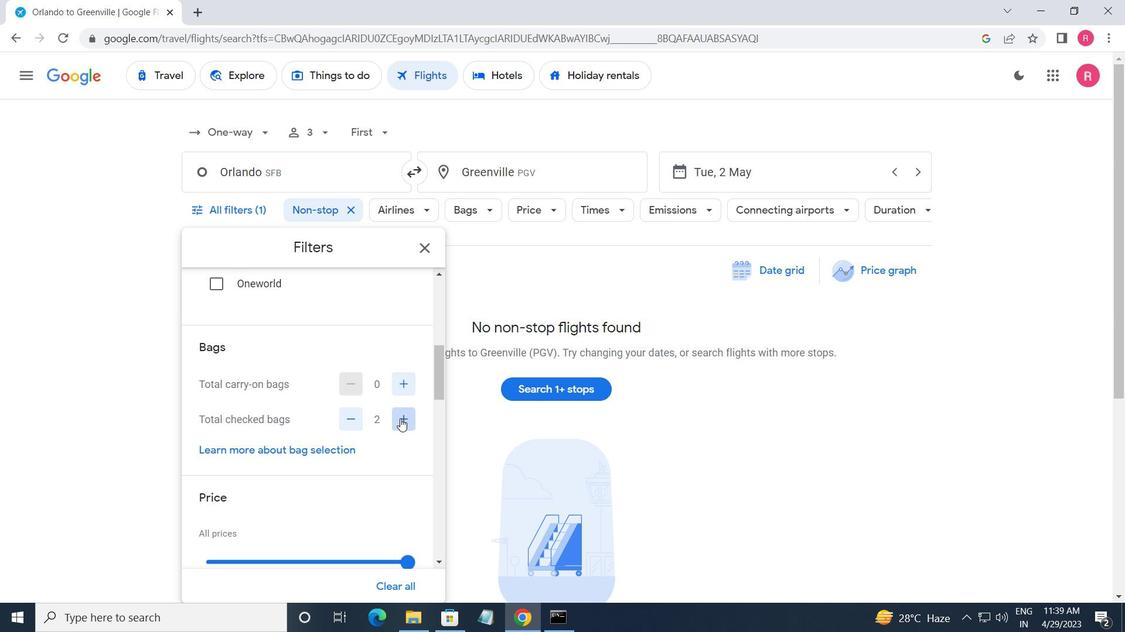 
Action: Mouse pressed left at (400, 418)
Screenshot: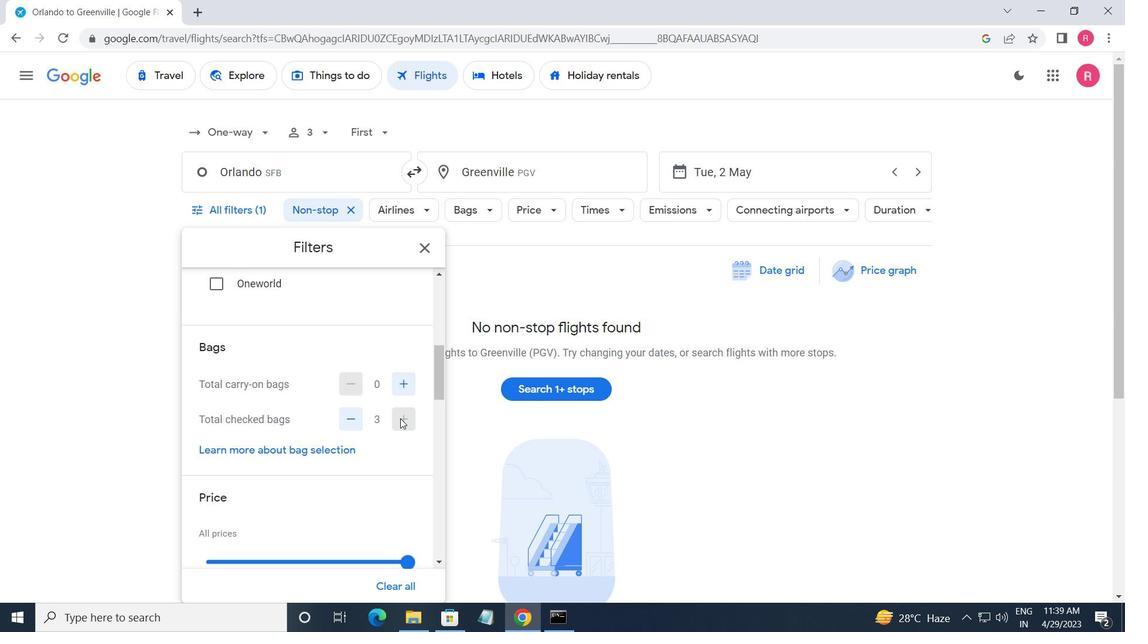 
Action: Mouse pressed left at (400, 418)
Screenshot: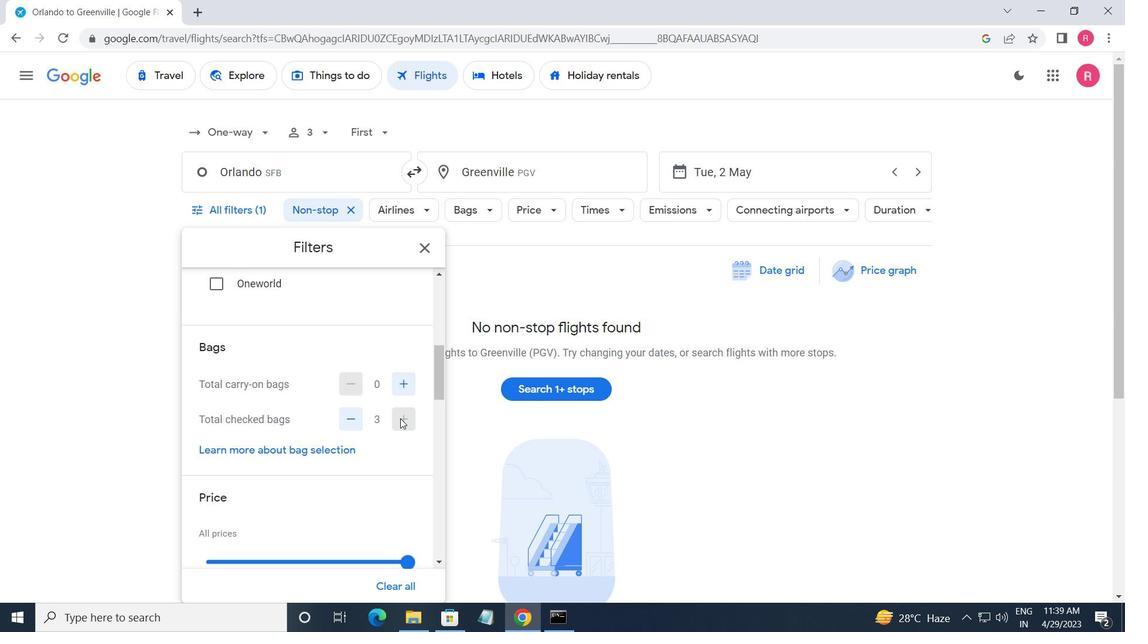 
Action: Mouse moved to (400, 414)
Screenshot: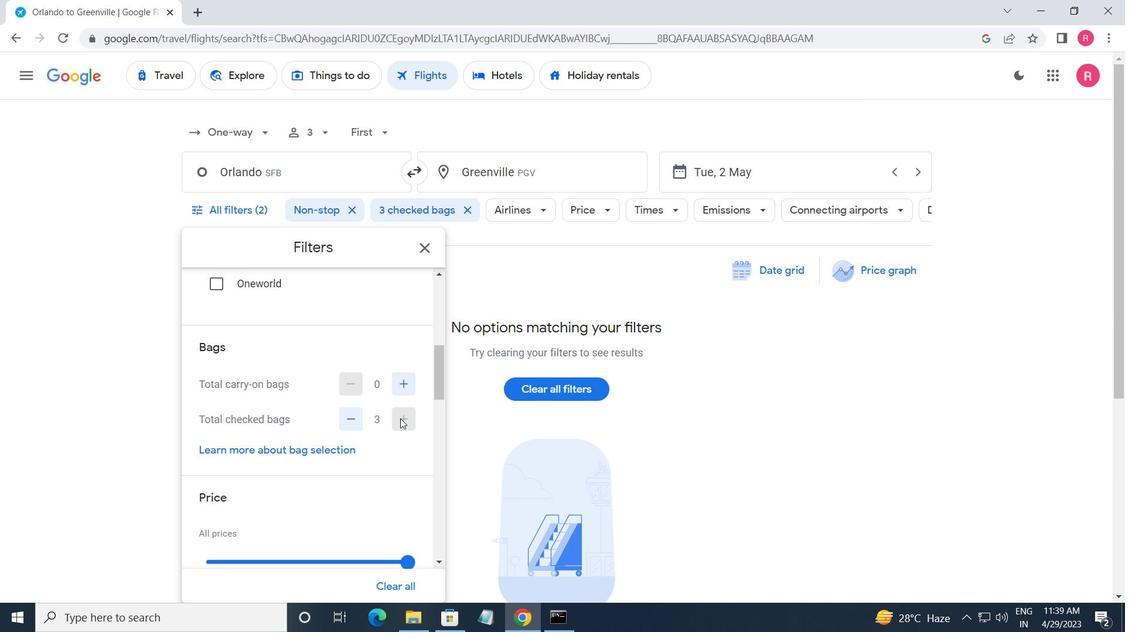 
Action: Mouse scrolled (400, 413) with delta (0, 0)
Screenshot: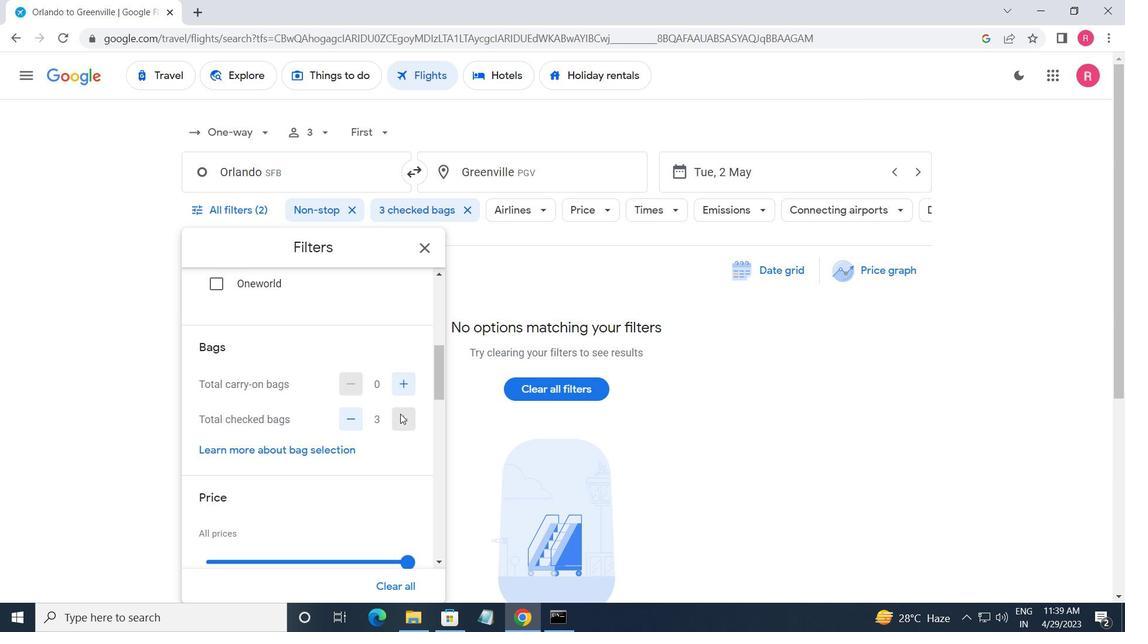 
Action: Mouse moved to (410, 481)
Screenshot: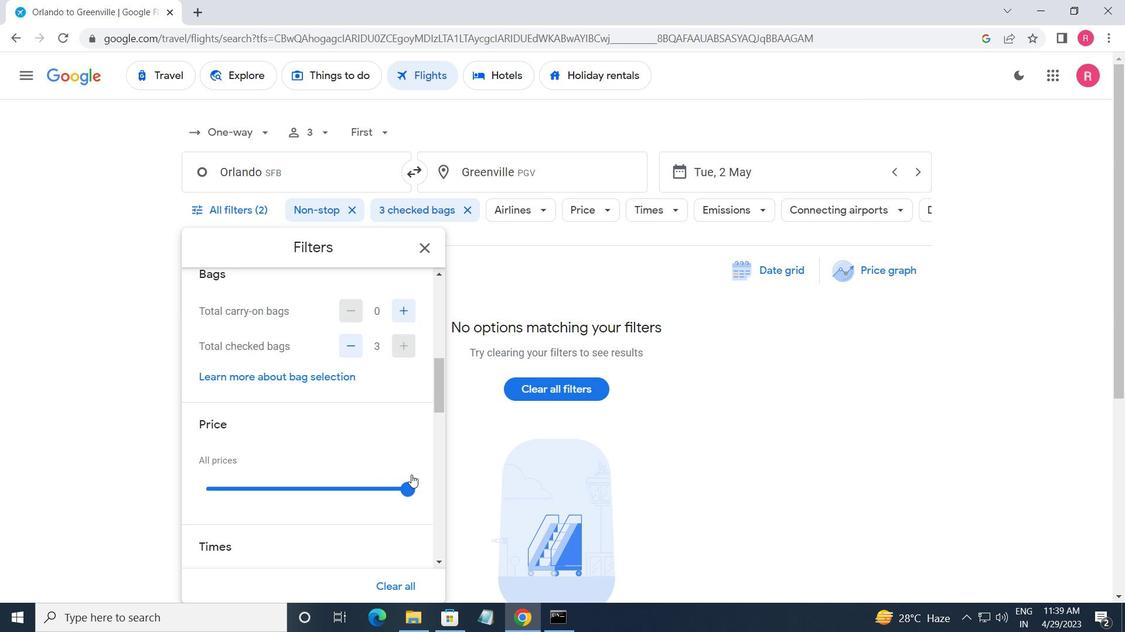 
Action: Mouse pressed left at (410, 481)
Screenshot: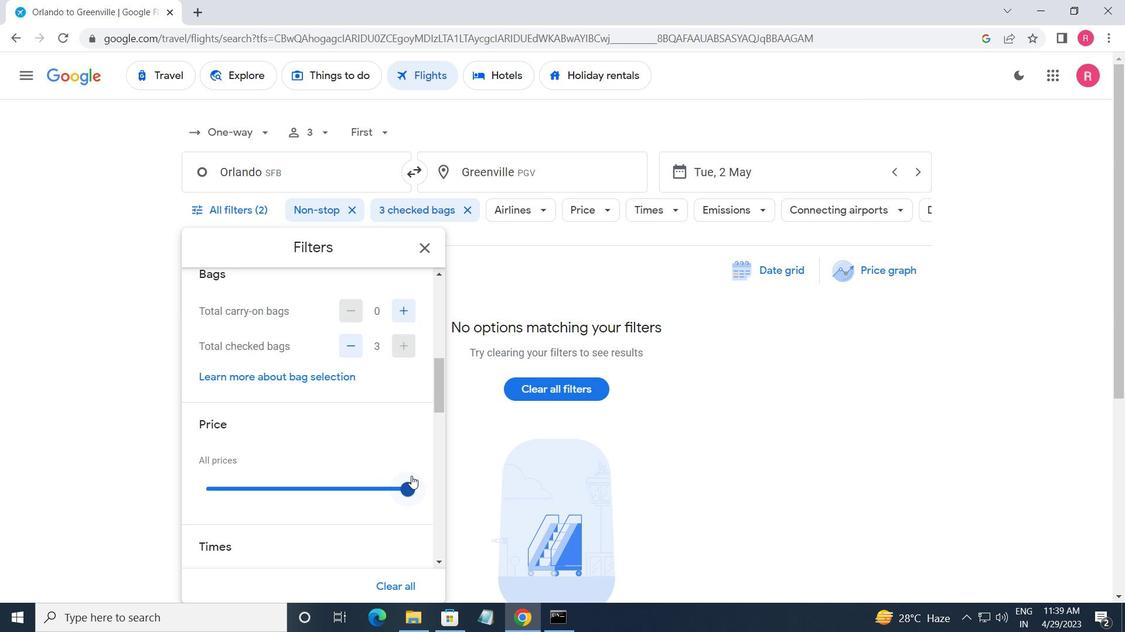
Action: Mouse moved to (406, 469)
Screenshot: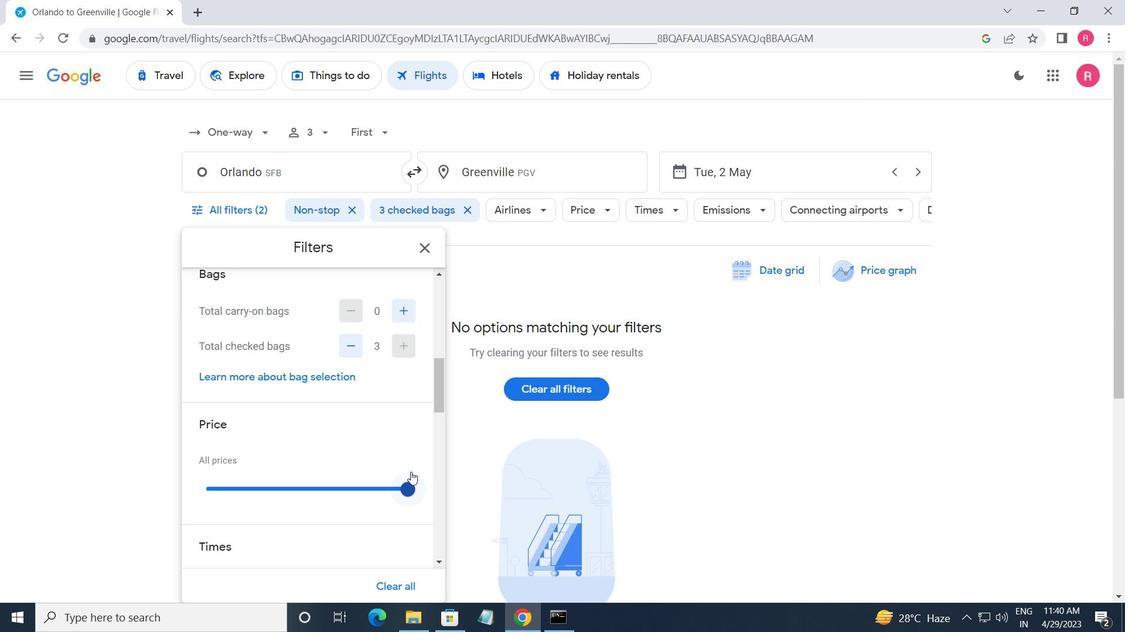 
Action: Mouse scrolled (406, 469) with delta (0, 0)
Screenshot: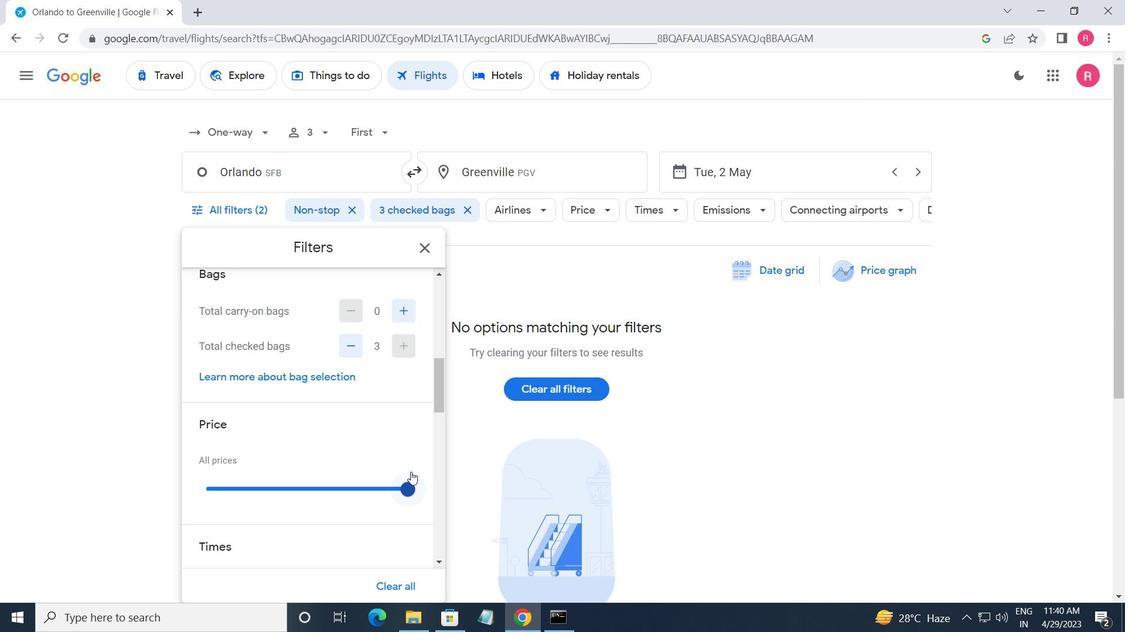 
Action: Mouse moved to (402, 467)
Screenshot: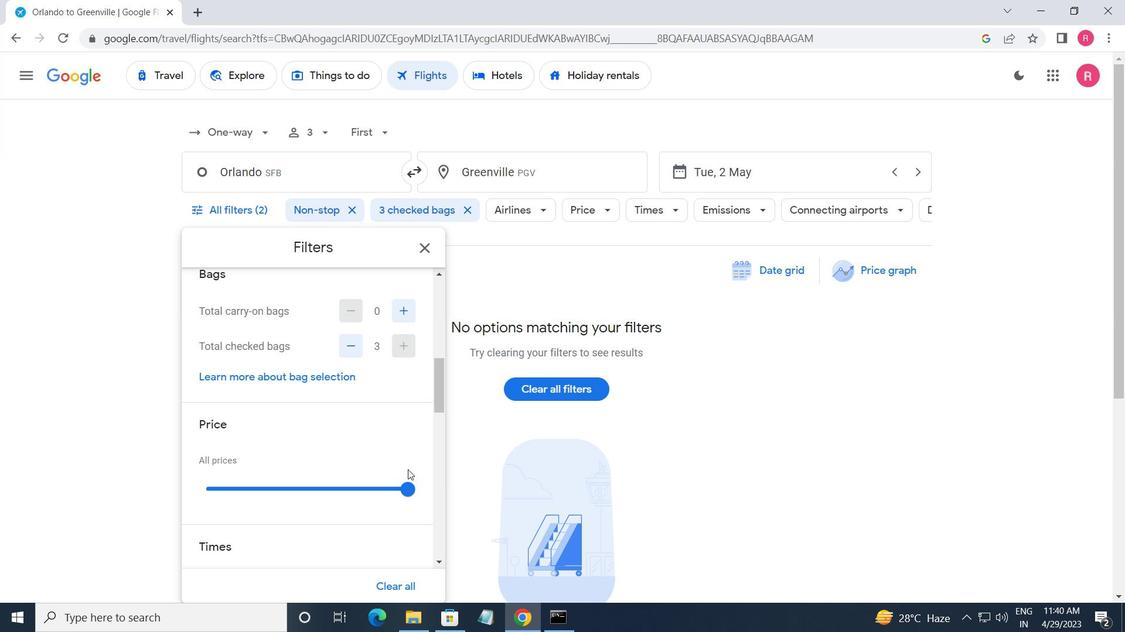 
Action: Mouse scrolled (402, 466) with delta (0, 0)
Screenshot: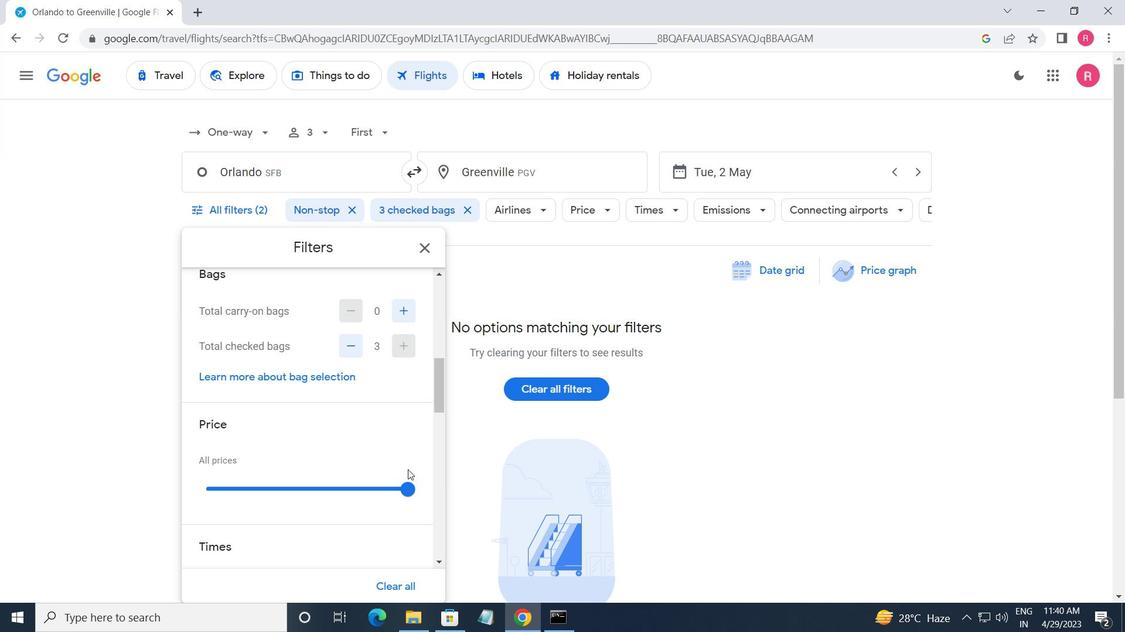 
Action: Mouse moved to (401, 467)
Screenshot: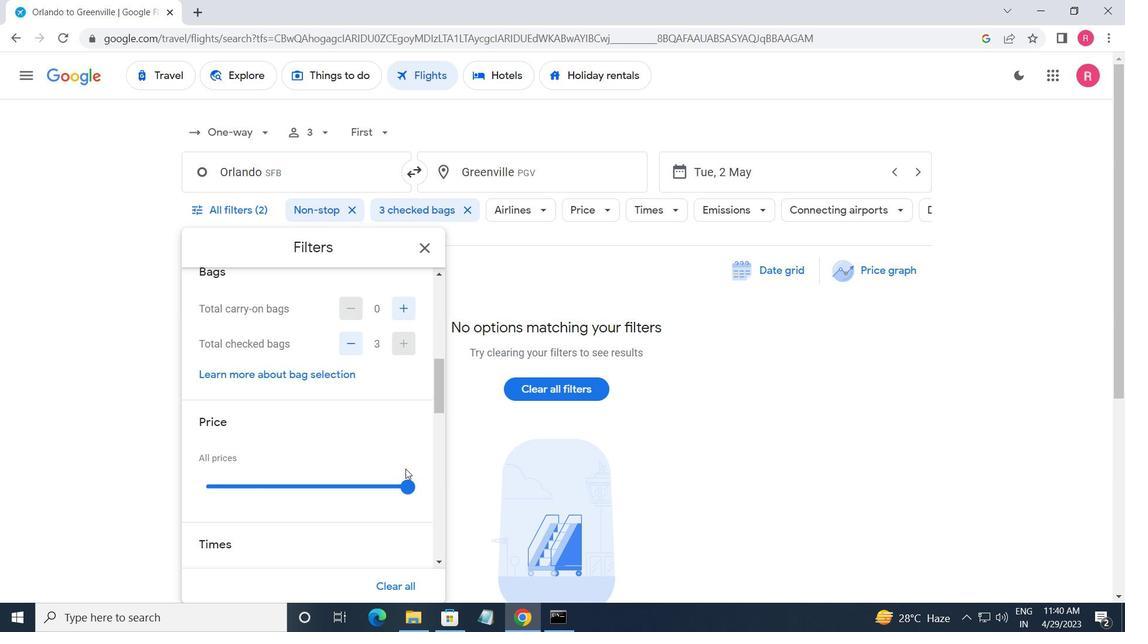
Action: Mouse scrolled (401, 466) with delta (0, 0)
Screenshot: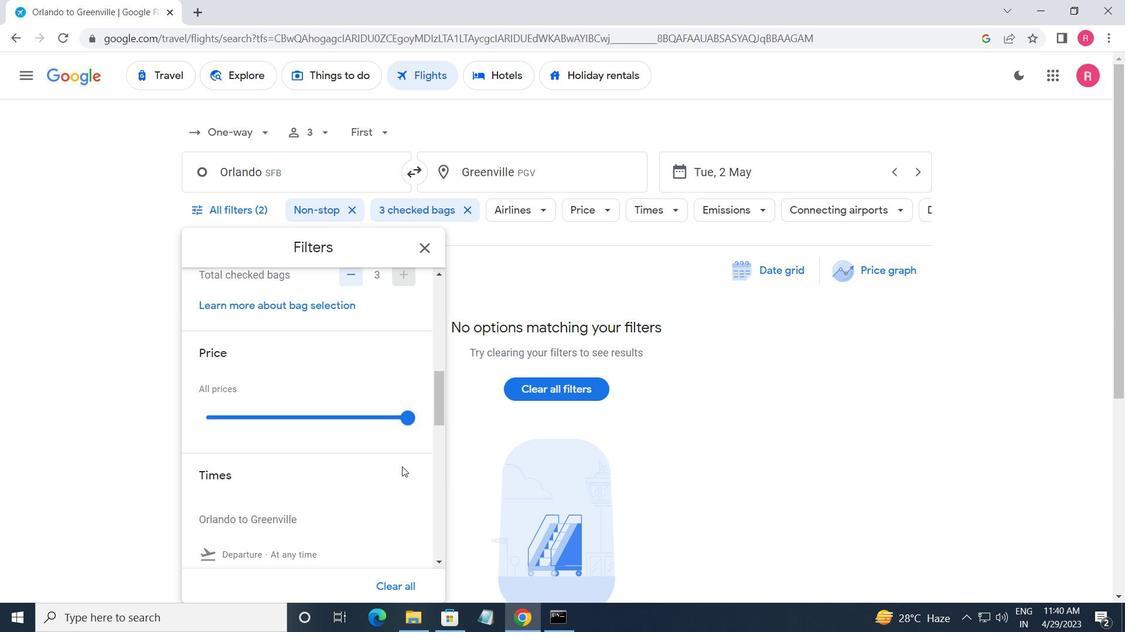 
Action: Mouse scrolled (401, 466) with delta (0, 0)
Screenshot: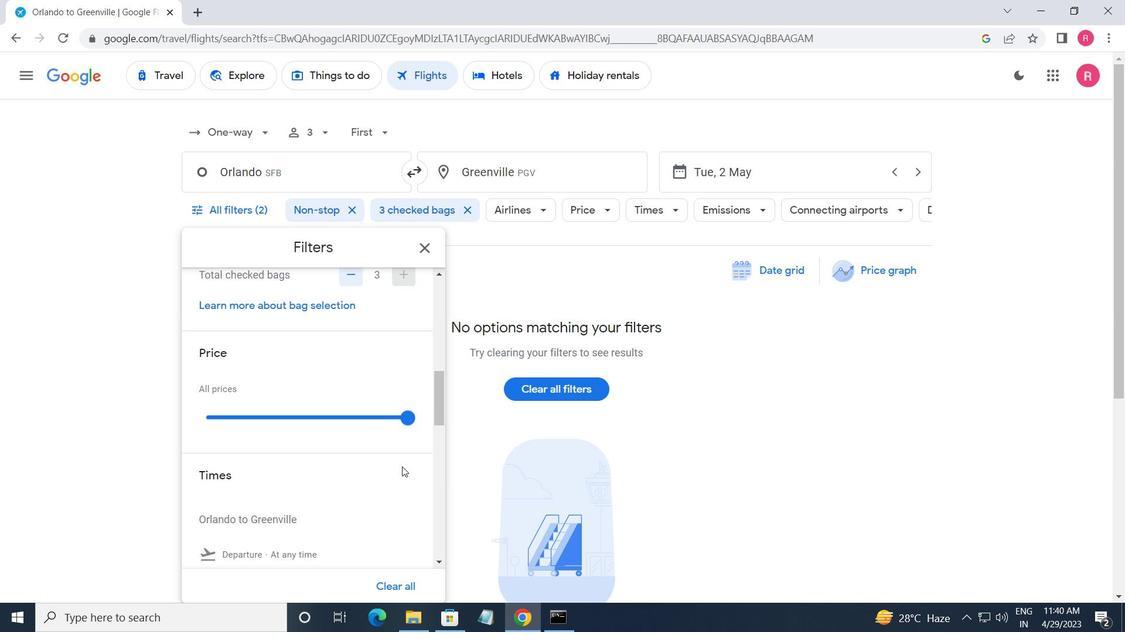 
Action: Mouse moved to (208, 365)
Screenshot: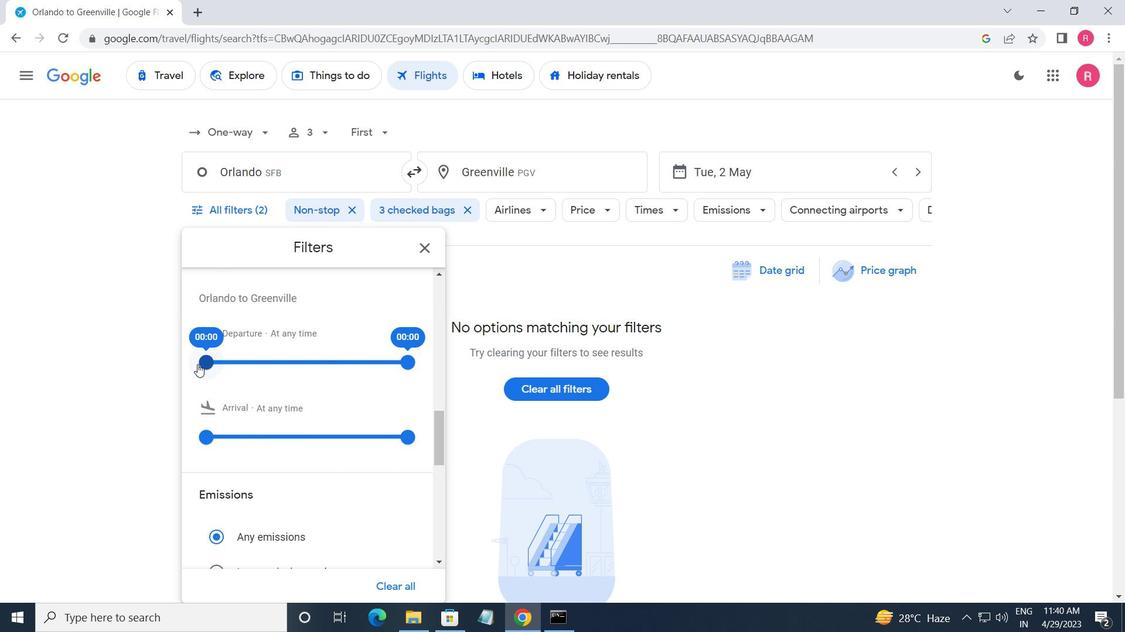 
Action: Mouse pressed left at (208, 365)
Screenshot: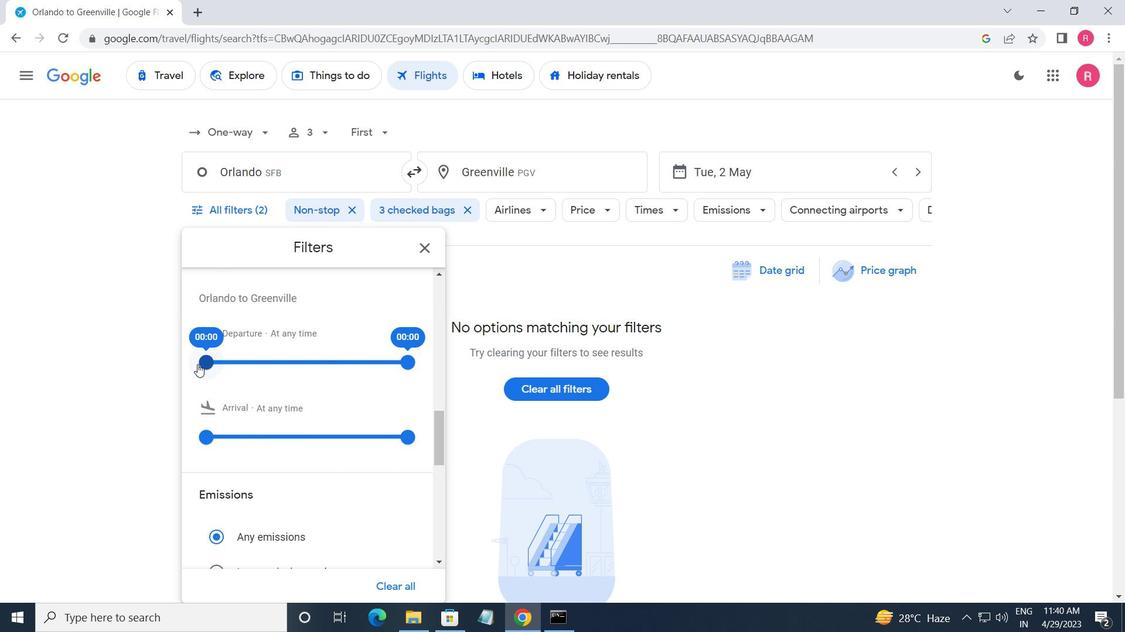 
Action: Mouse moved to (407, 362)
Screenshot: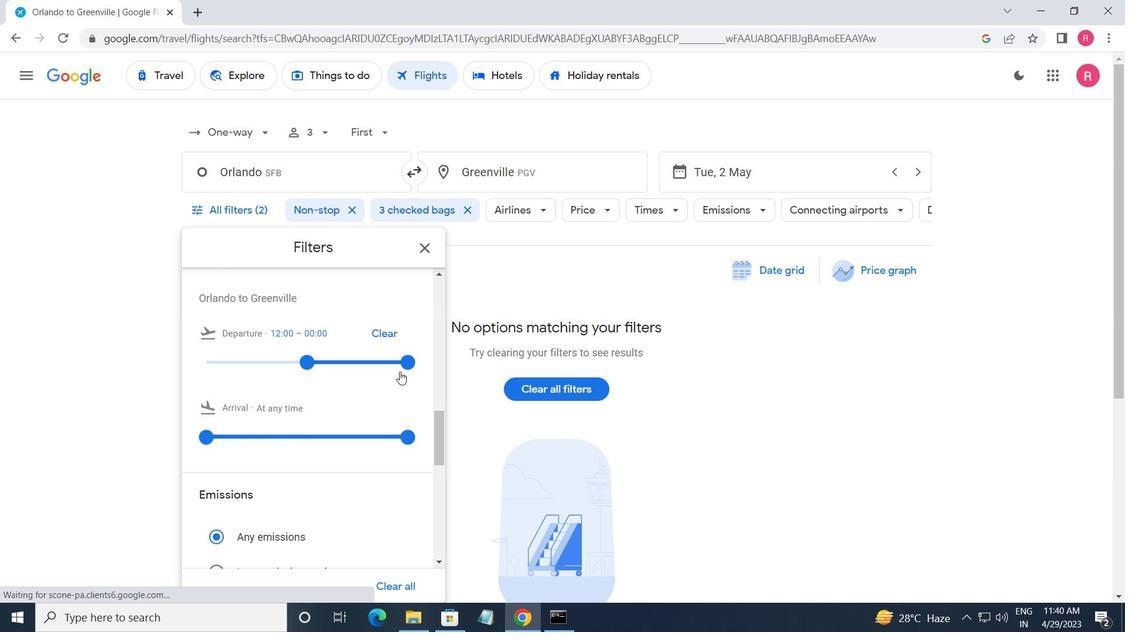 
Action: Mouse pressed left at (407, 362)
Screenshot: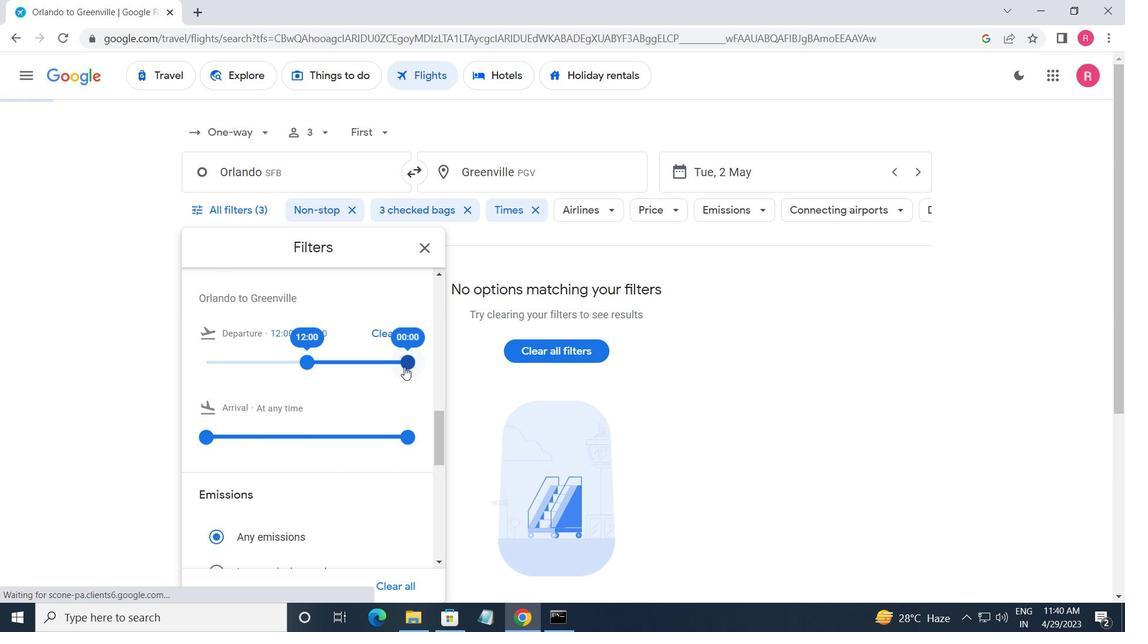 
Action: Mouse moved to (421, 263)
Screenshot: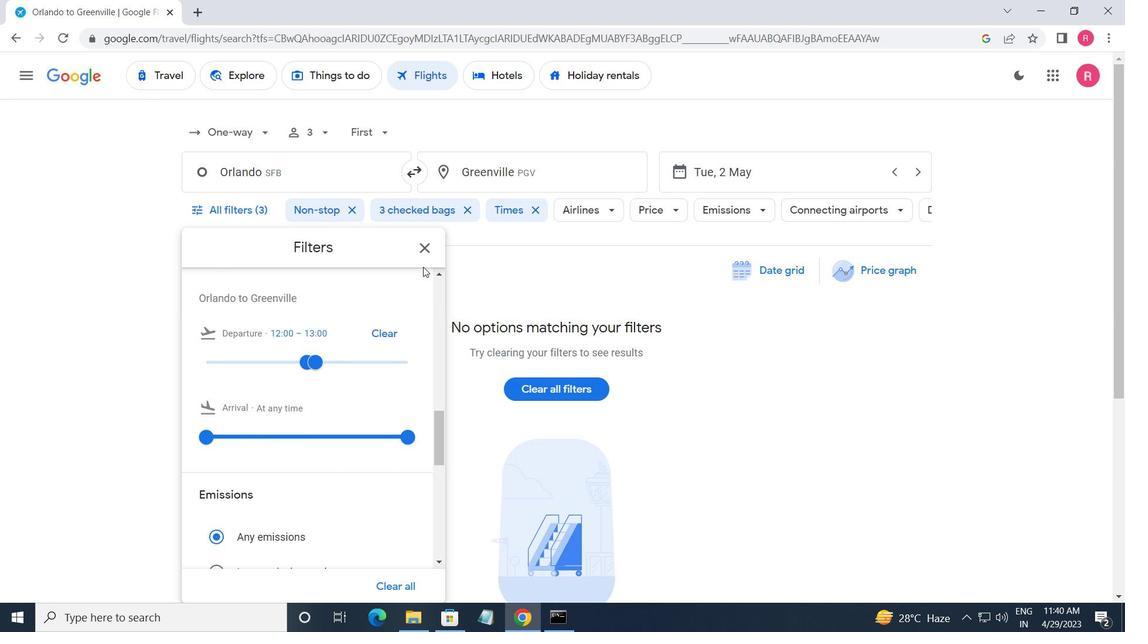 
Action: Mouse pressed left at (421, 263)
Screenshot: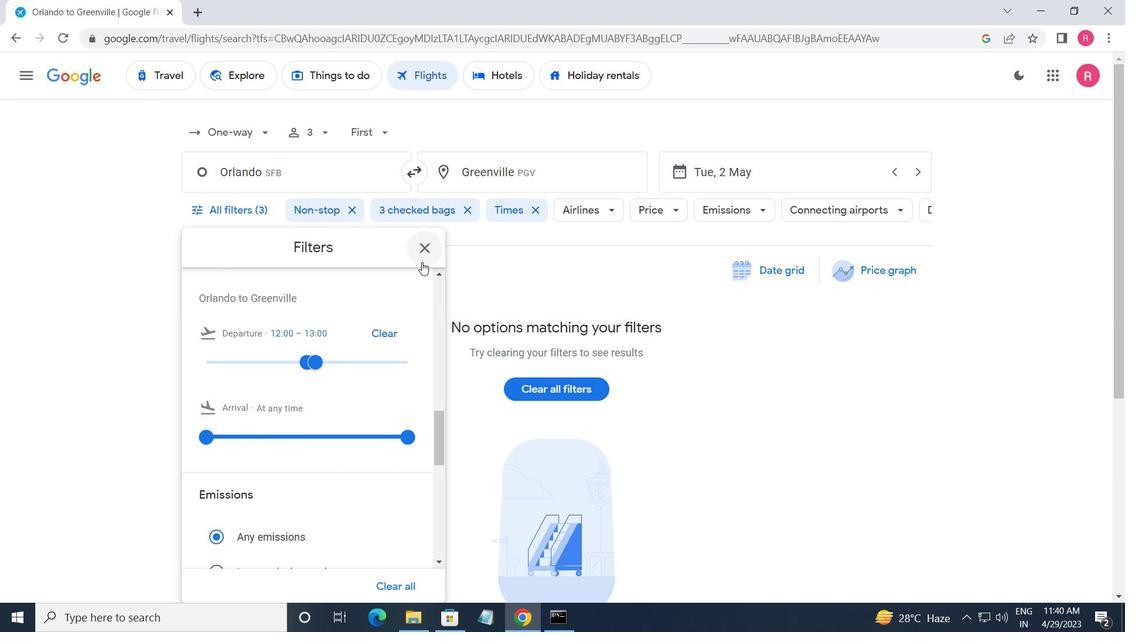
